 Task: Find a place to stay in Pirot, Serbia, from June 2nd to June 9th for 5 guests, with a price range of ₹6000 to ₹12000, 3 bedrooms, 3 bathrooms, and self check-in option.
Action: Mouse moved to (519, 82)
Screenshot: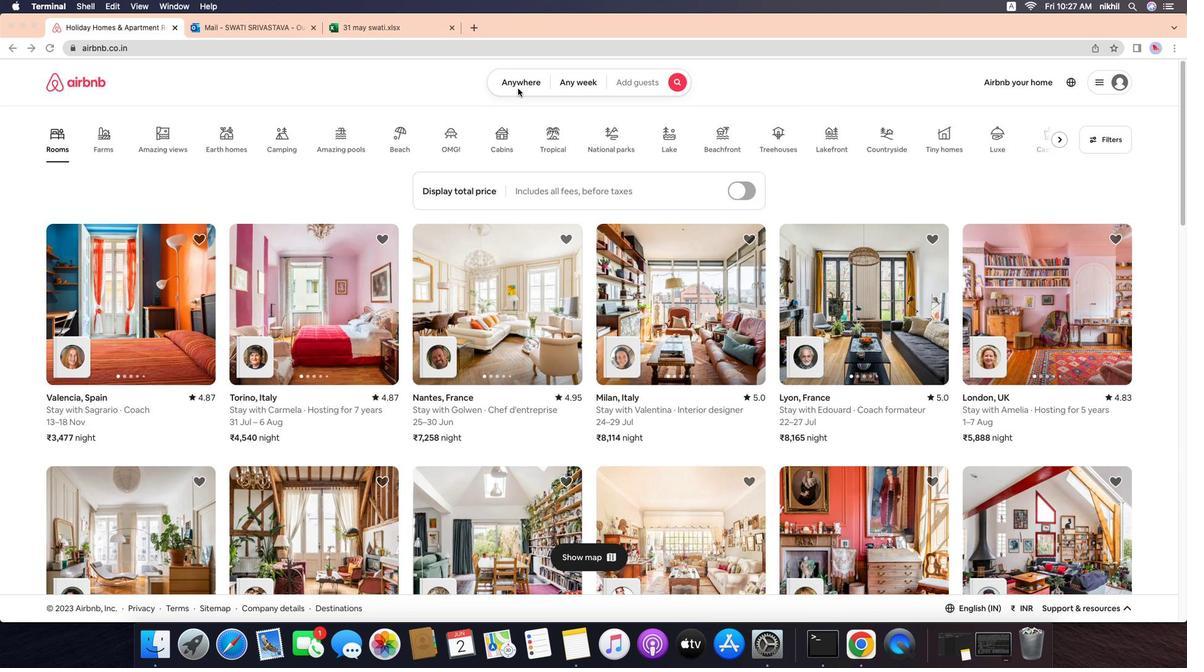 
Action: Mouse pressed left at (519, 82)
Screenshot: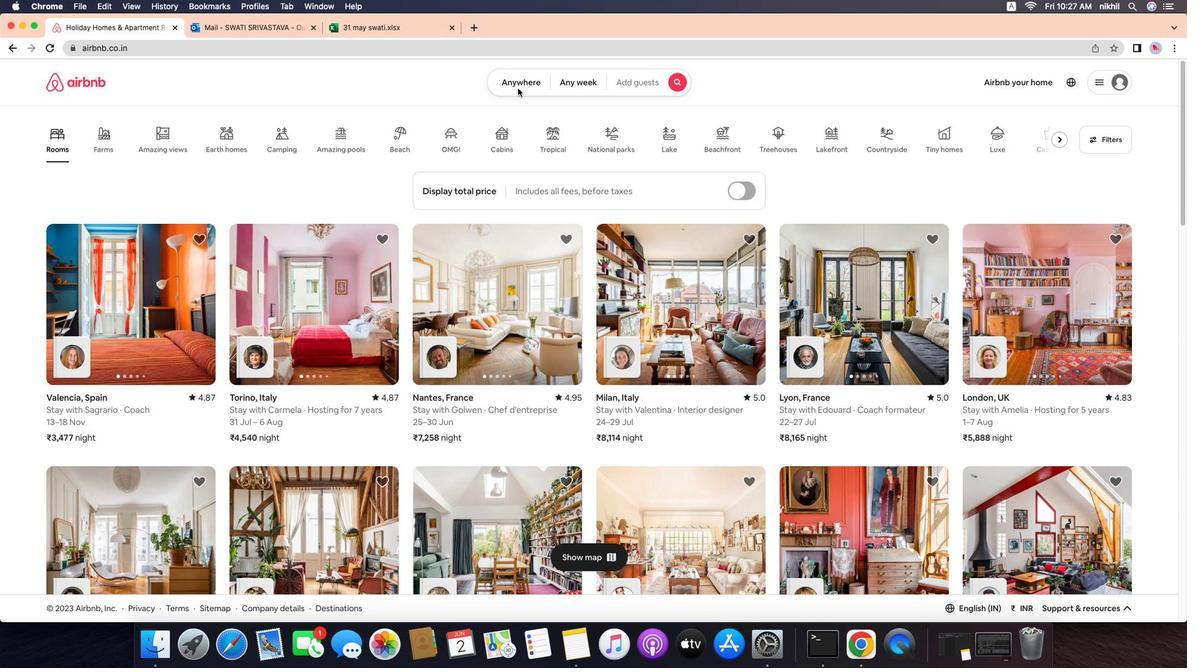 
Action: Mouse moved to (525, 81)
Screenshot: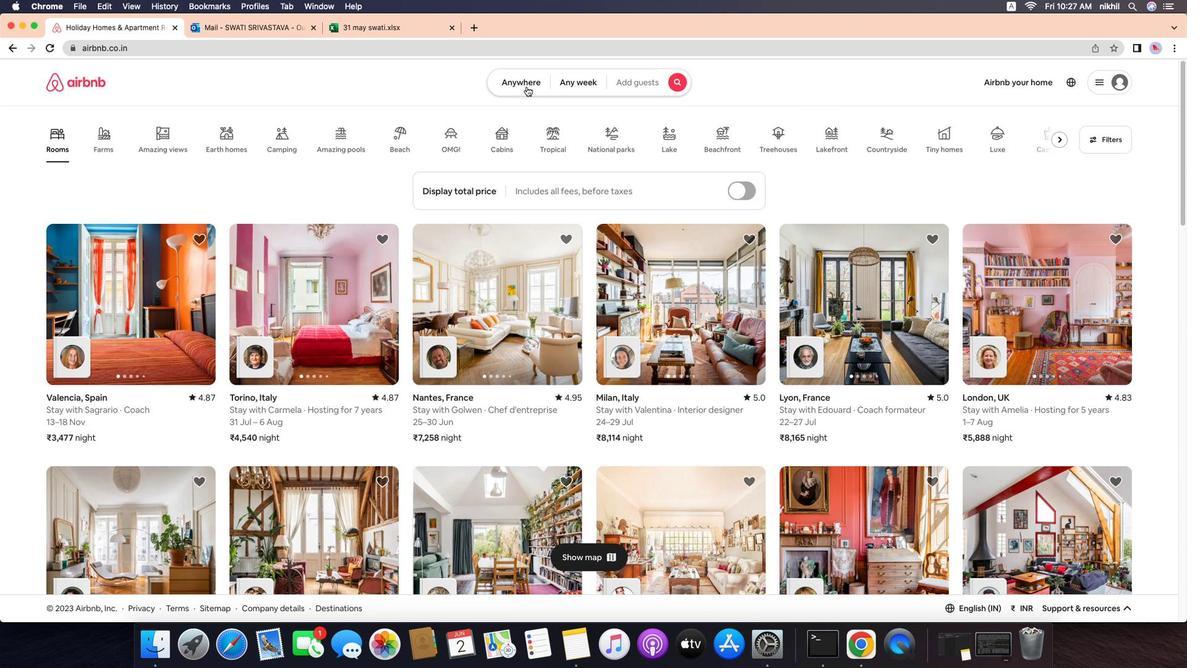 
Action: Mouse pressed left at (525, 81)
Screenshot: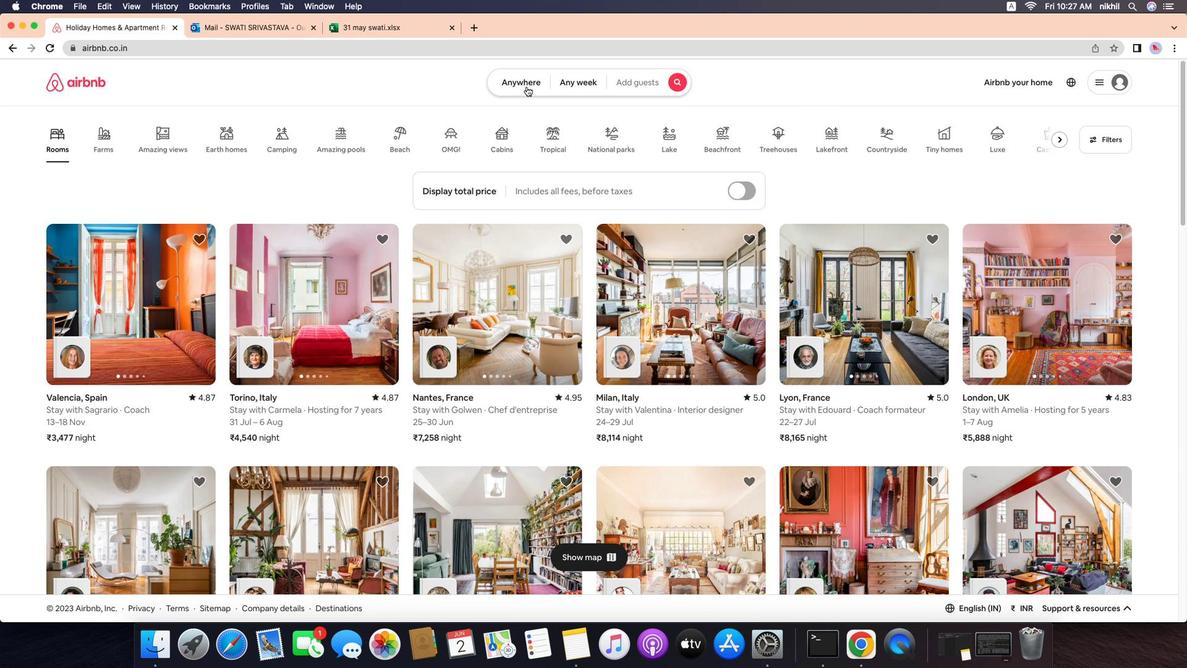 
Action: Mouse moved to (496, 129)
Screenshot: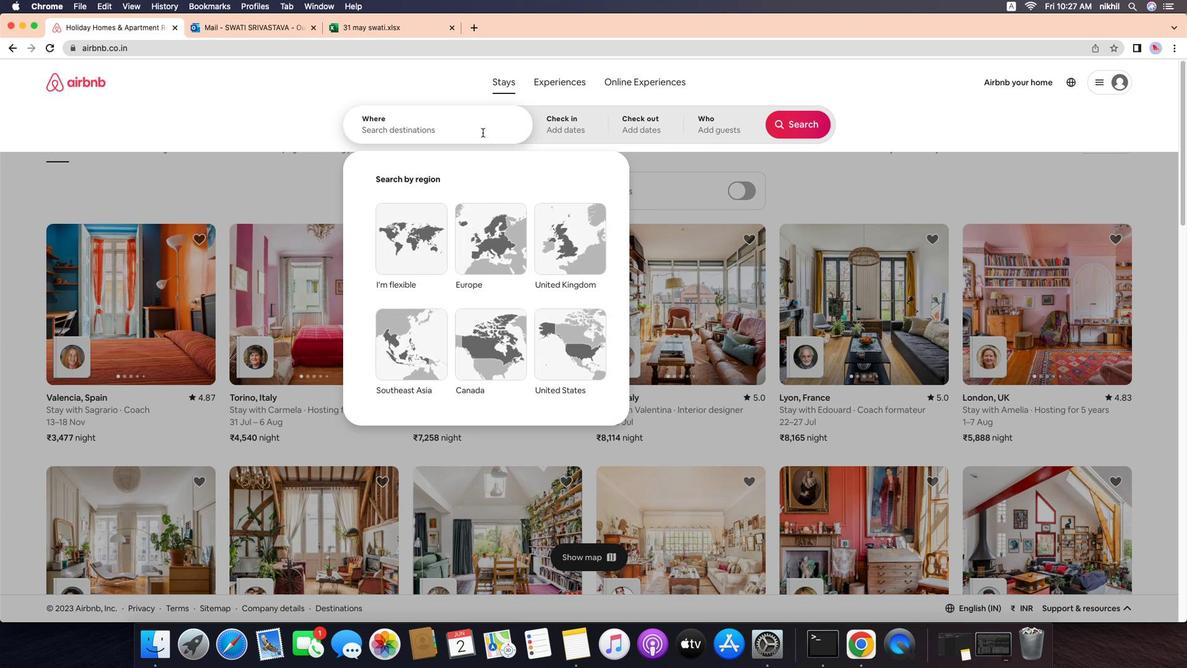 
Action: Mouse pressed left at (496, 129)
Screenshot: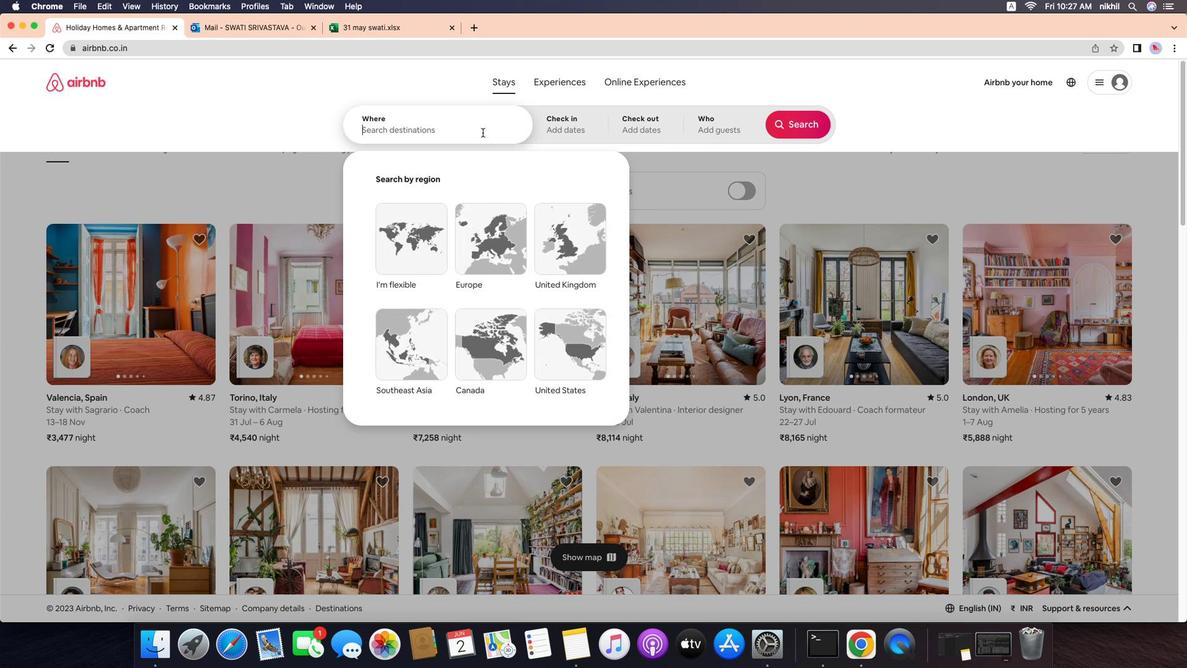 
Action: Mouse moved to (496, 129)
Screenshot: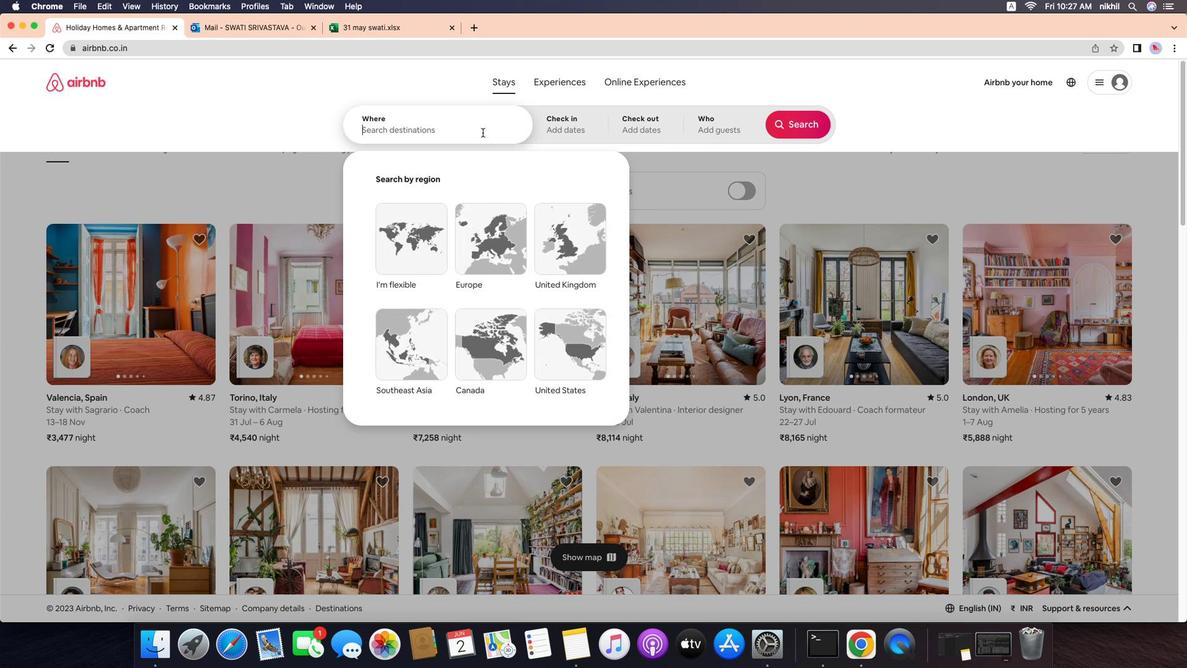 
Action: Key pressed Key.caps_lockKey.caps_lock'P'Key.caps_lock'i''r''o''t'','Key.spaceKey.caps_lock'S'Key.caps_lock'e''r''b''i''a'
Screenshot: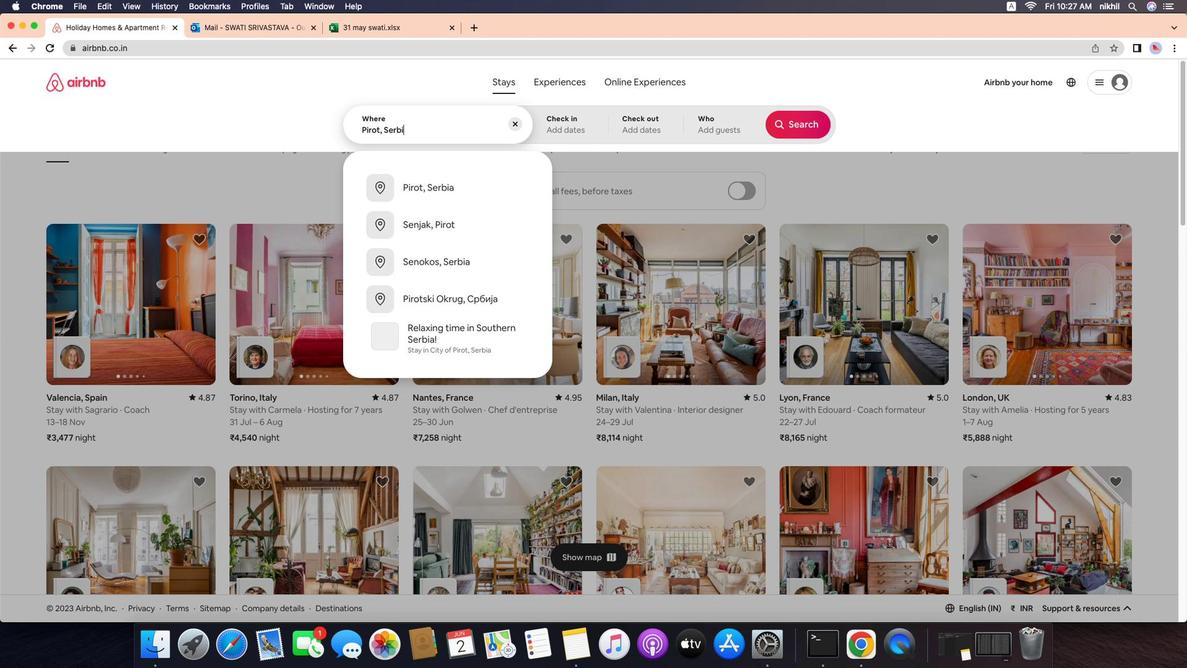 
Action: Mouse moved to (510, 197)
Screenshot: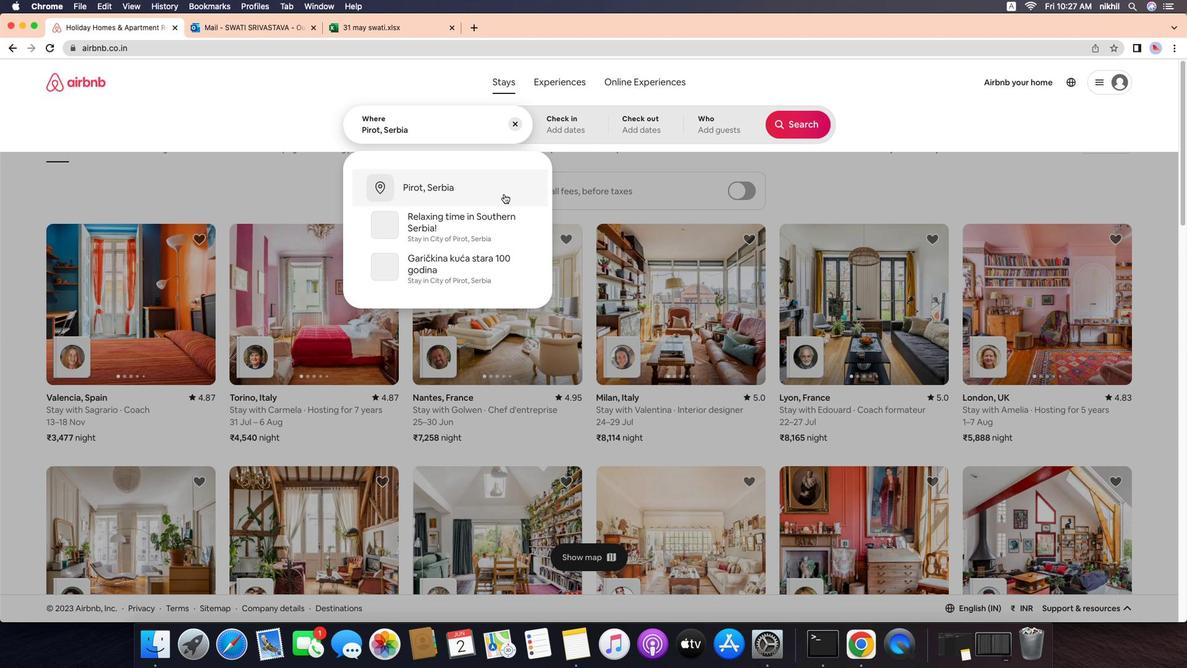 
Action: Mouse pressed left at (510, 197)
Screenshot: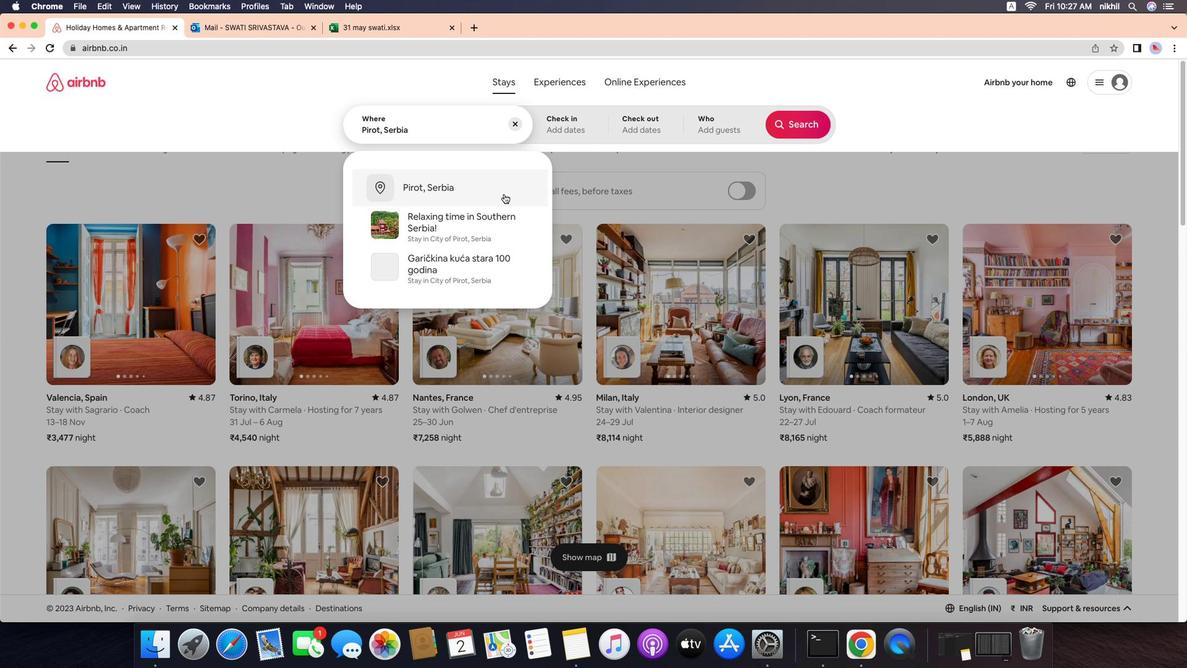 
Action: Mouse moved to (528, 278)
Screenshot: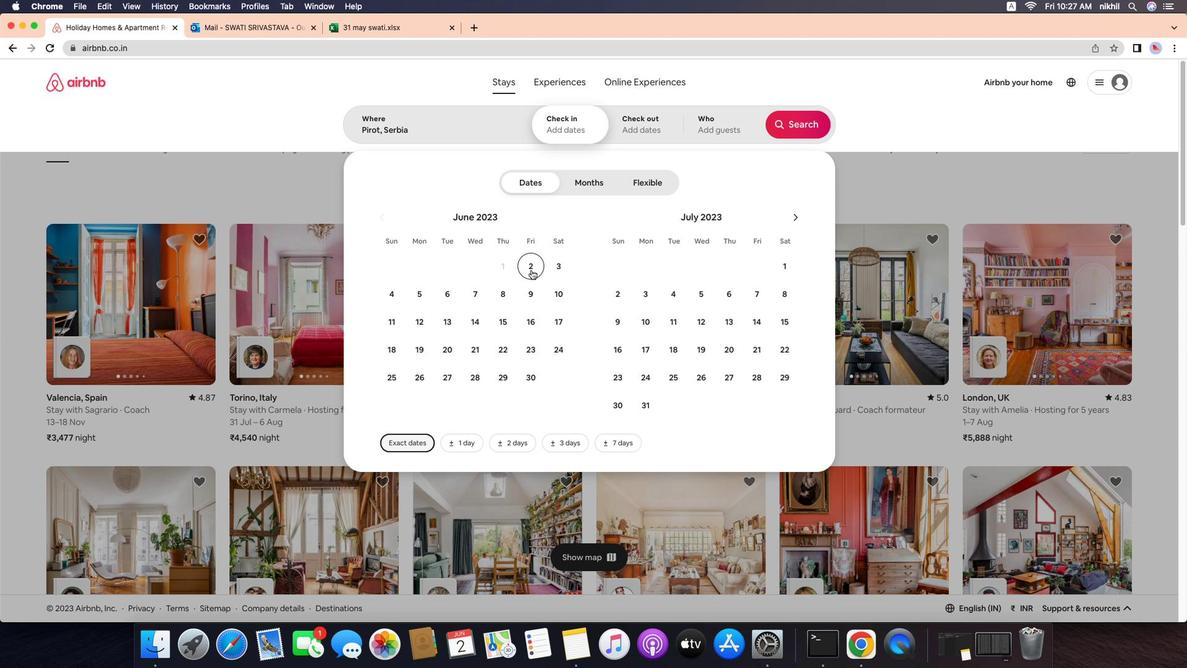 
Action: Mouse pressed left at (528, 278)
Screenshot: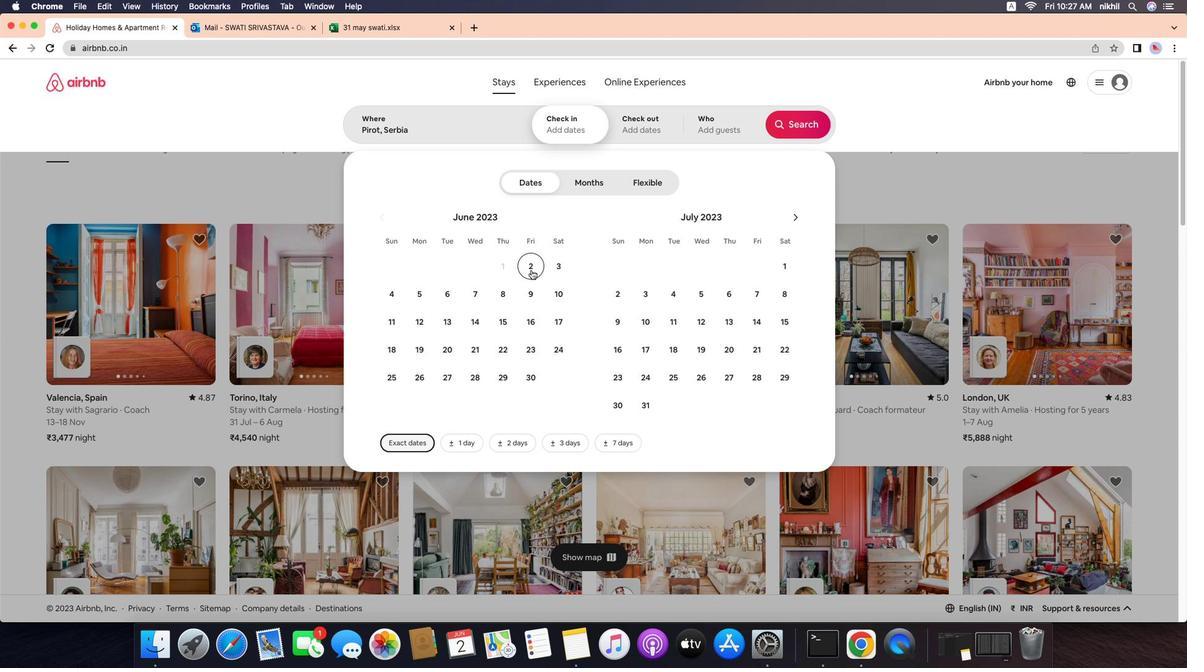 
Action: Mouse moved to (526, 308)
Screenshot: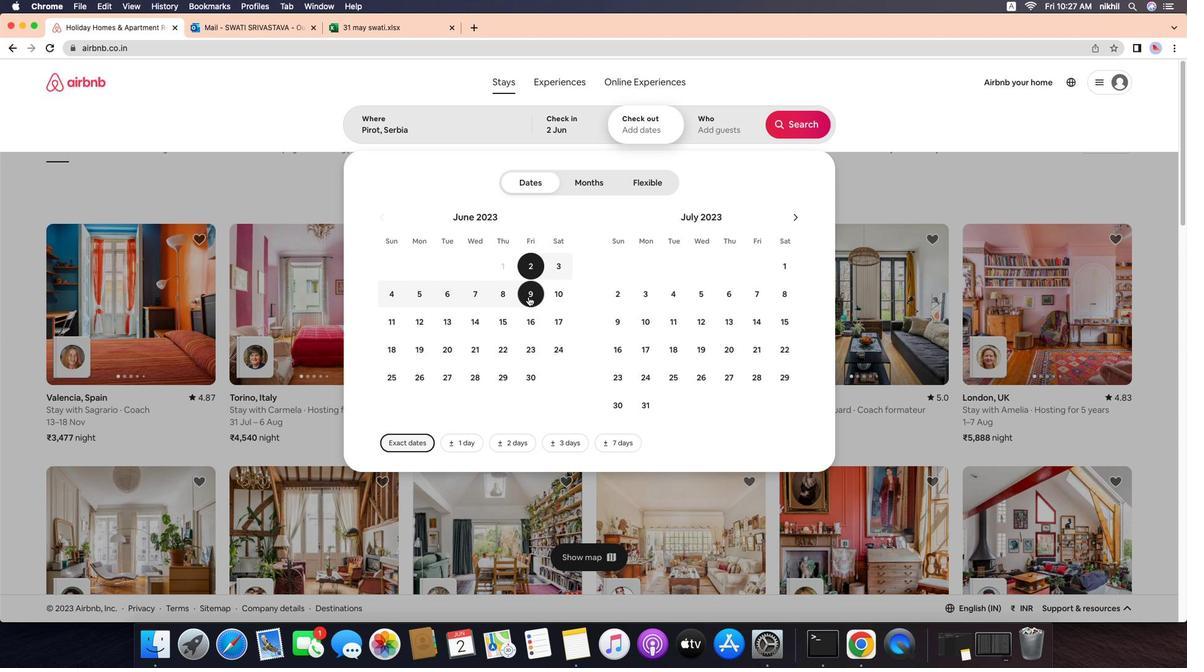 
Action: Mouse pressed left at (526, 308)
Screenshot: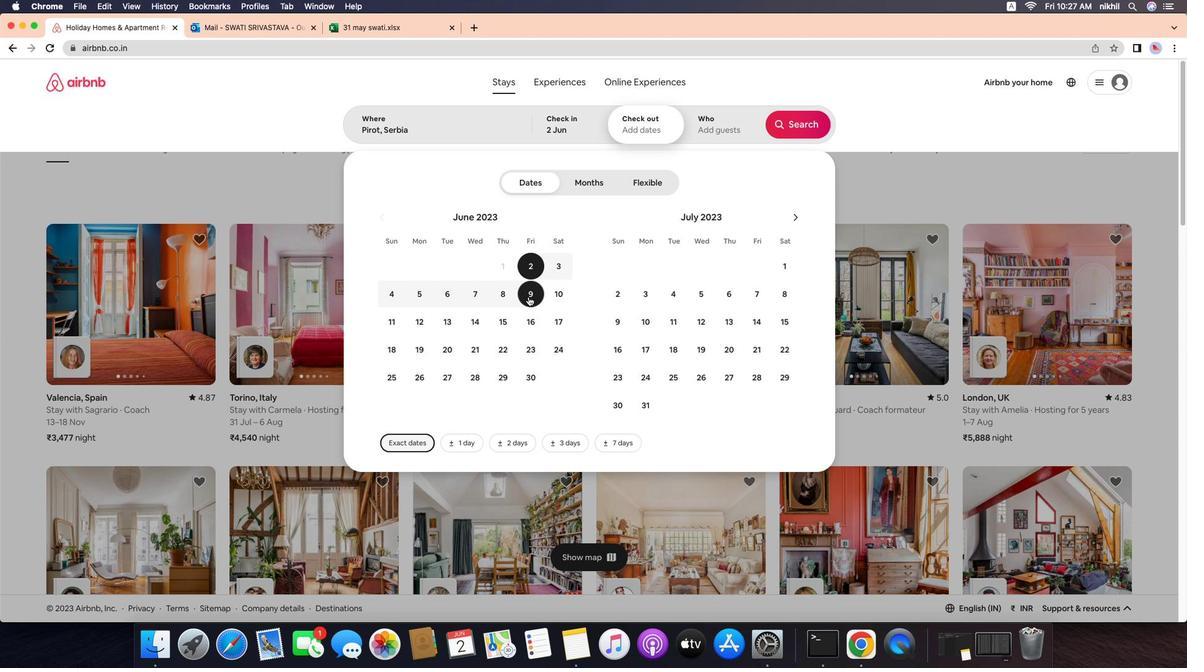
Action: Mouse moved to (642, 127)
Screenshot: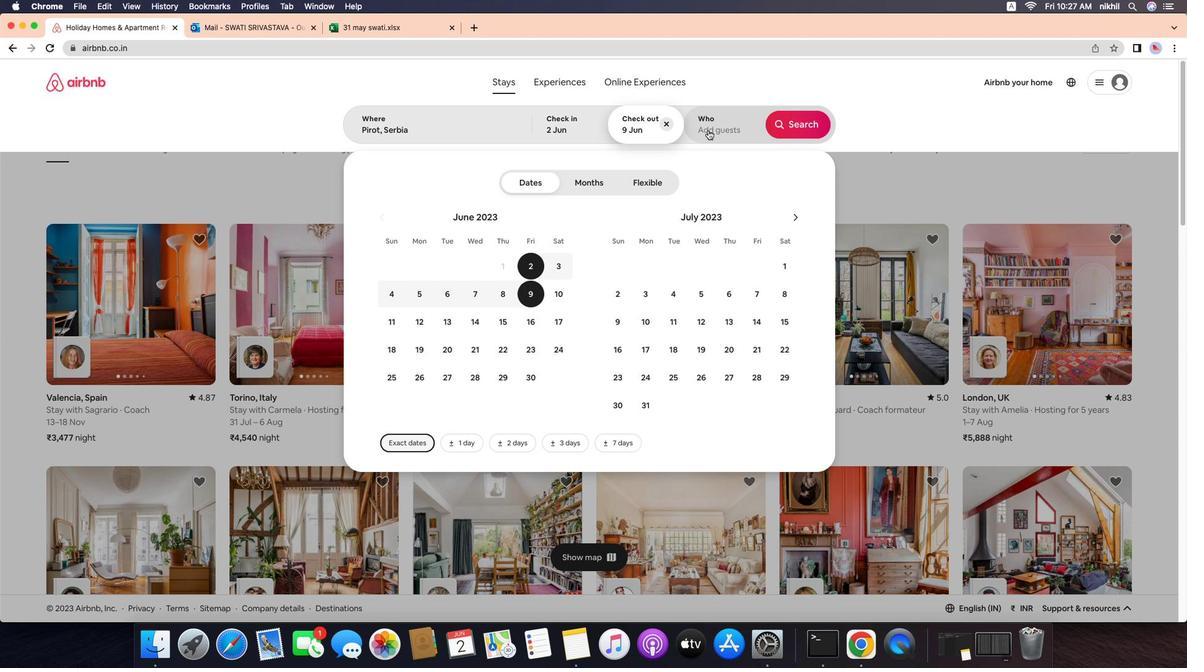 
Action: Mouse pressed left at (642, 127)
Screenshot: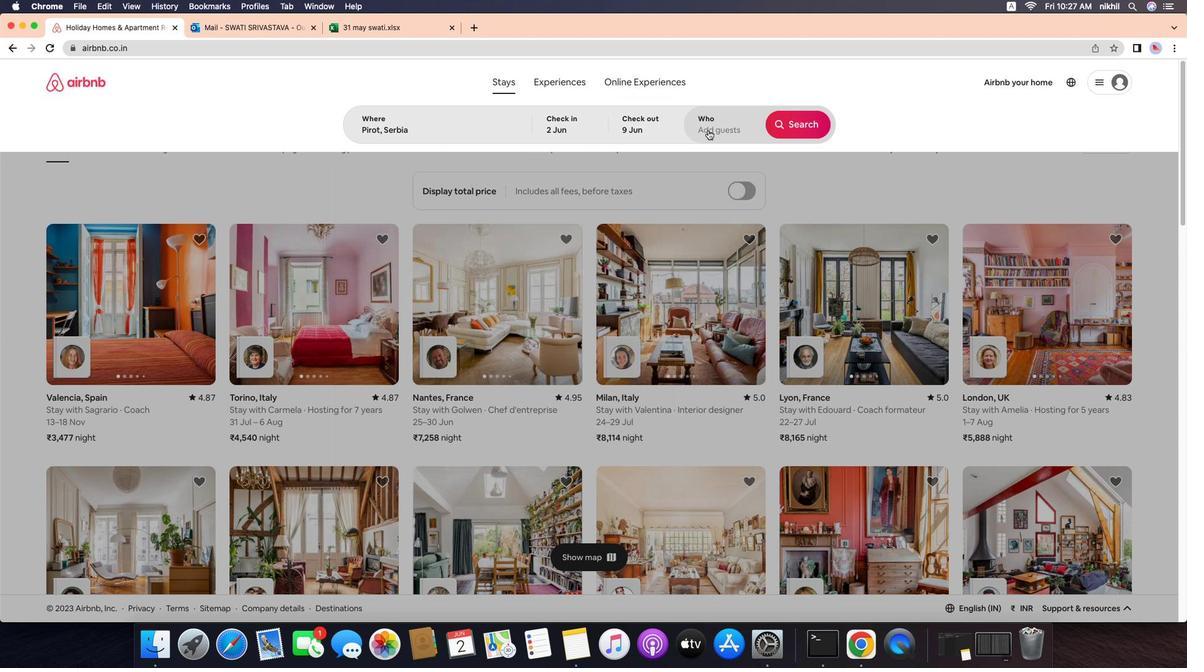 
Action: Mouse moved to (699, 189)
Screenshot: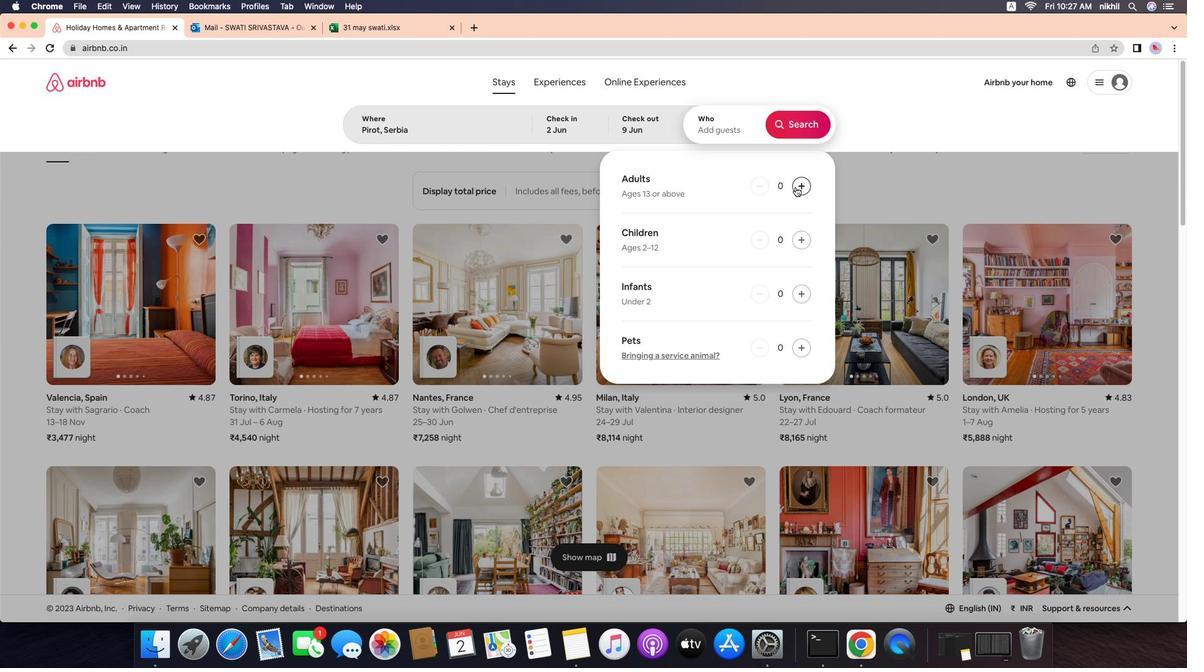 
Action: Mouse pressed left at (699, 189)
Screenshot: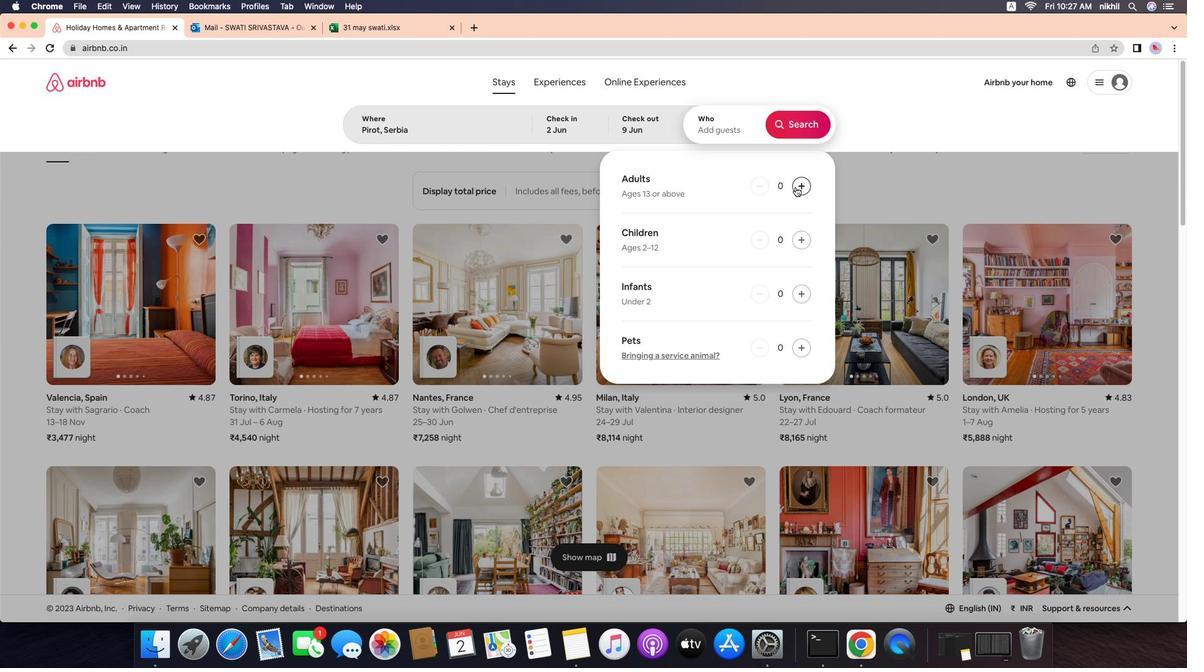 
Action: Mouse pressed left at (699, 189)
Screenshot: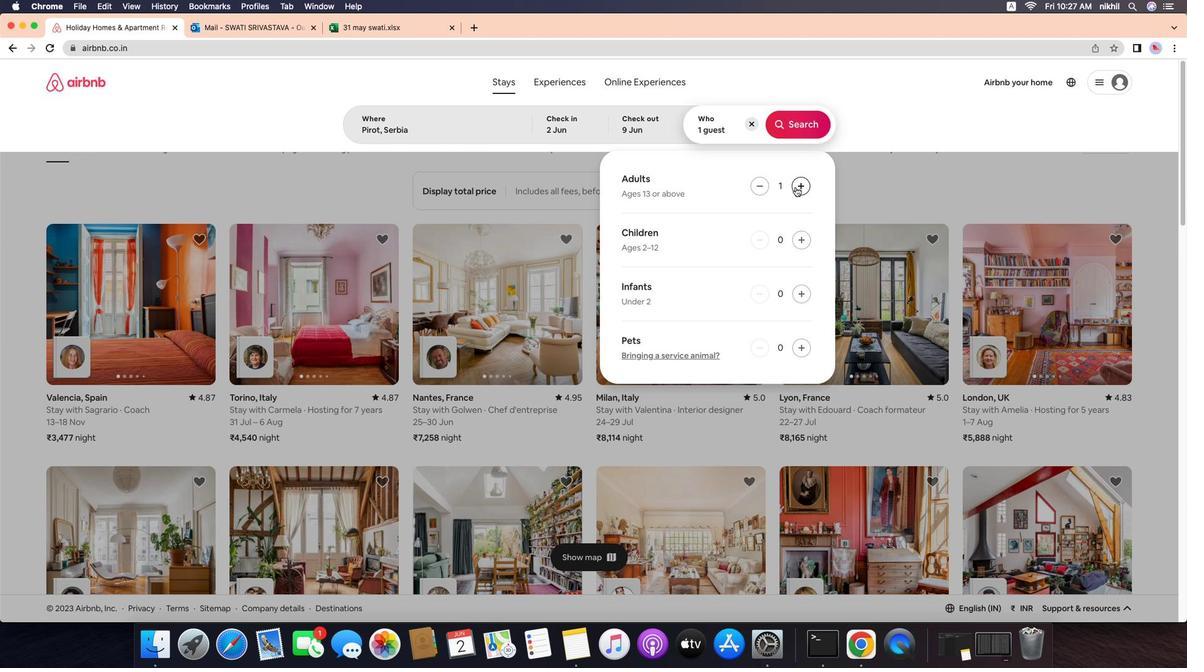 
Action: Mouse pressed left at (699, 189)
Screenshot: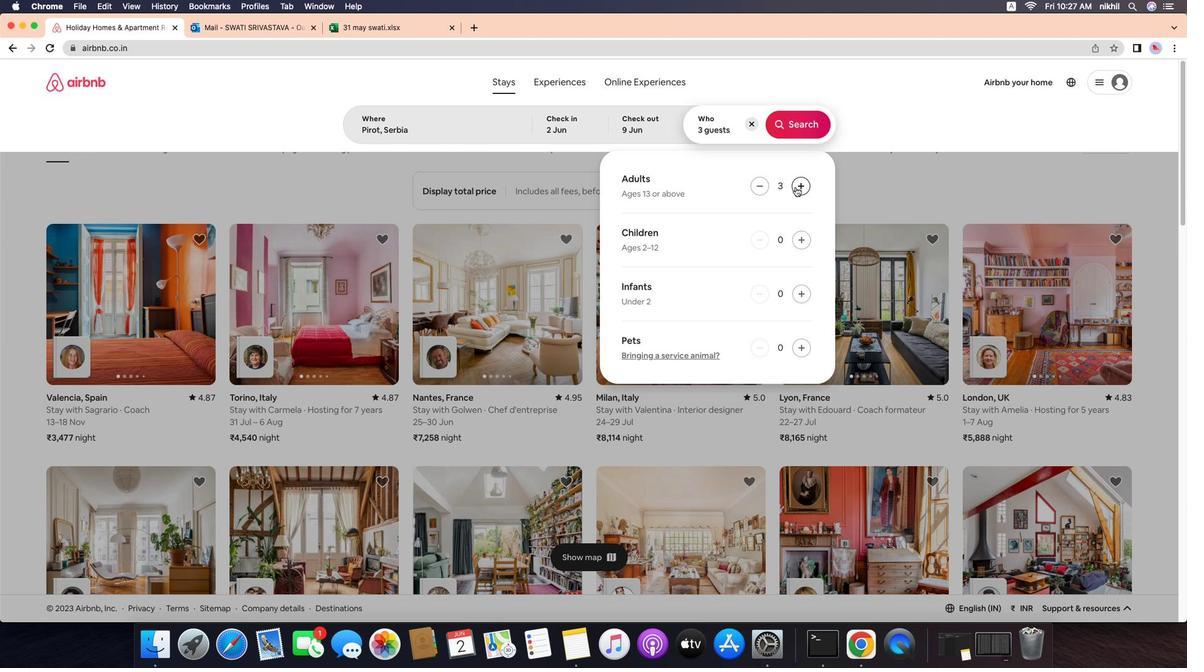 
Action: Mouse pressed left at (699, 189)
Screenshot: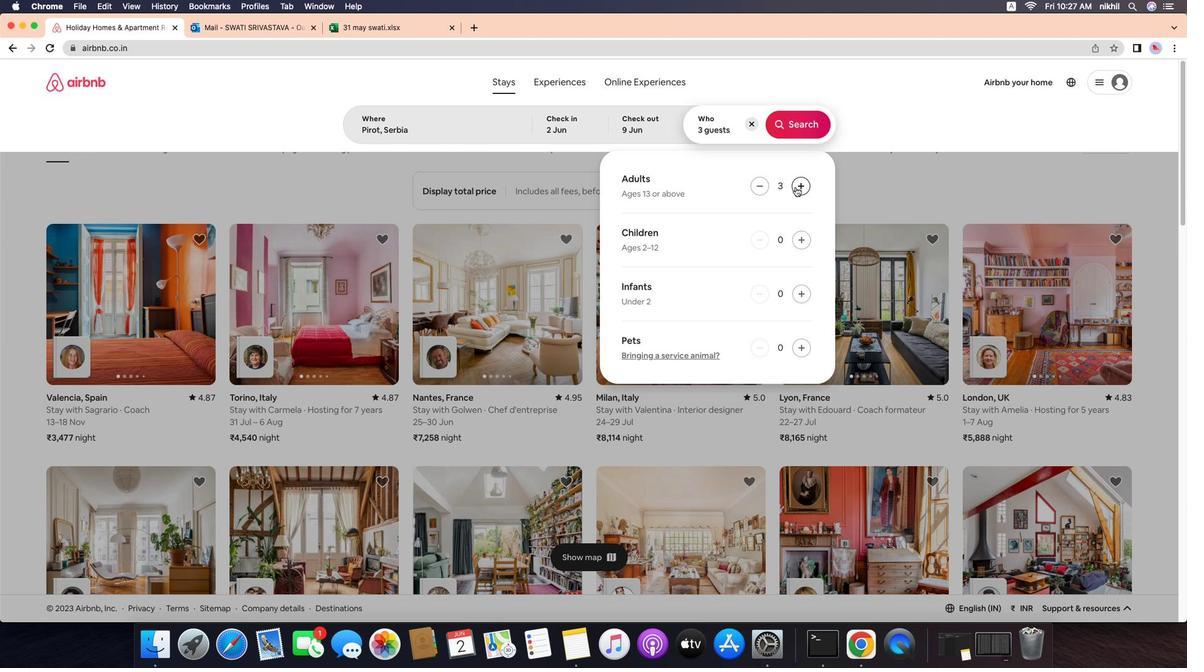 
Action: Mouse pressed left at (699, 189)
Screenshot: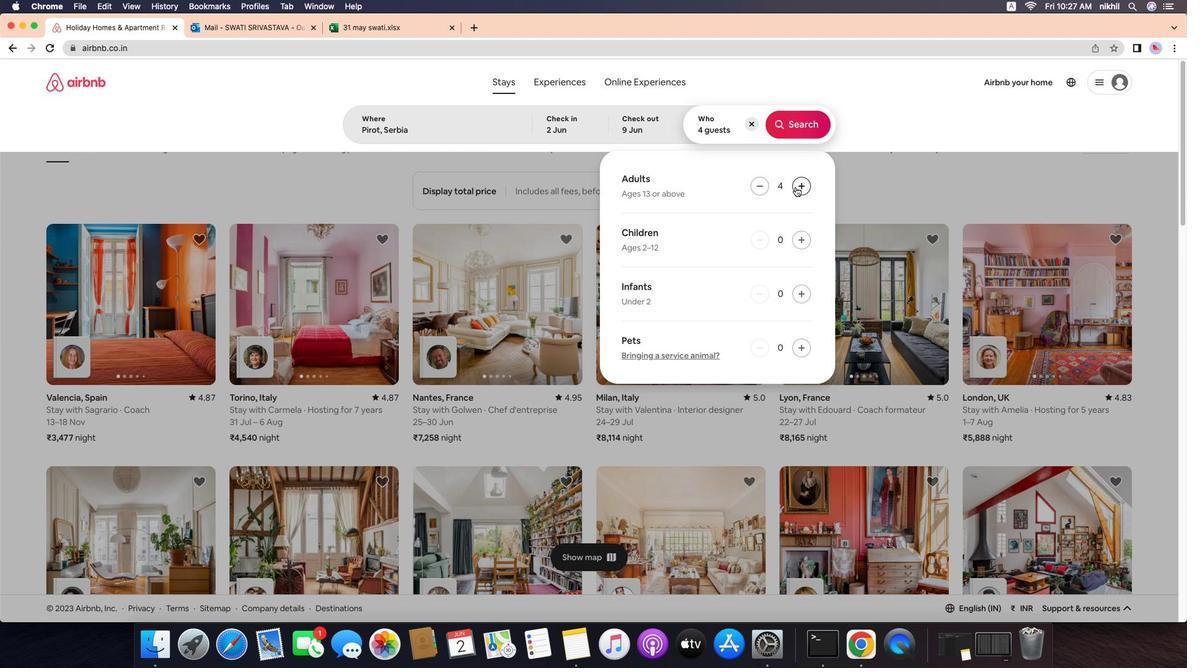
Action: Mouse moved to (700, 123)
Screenshot: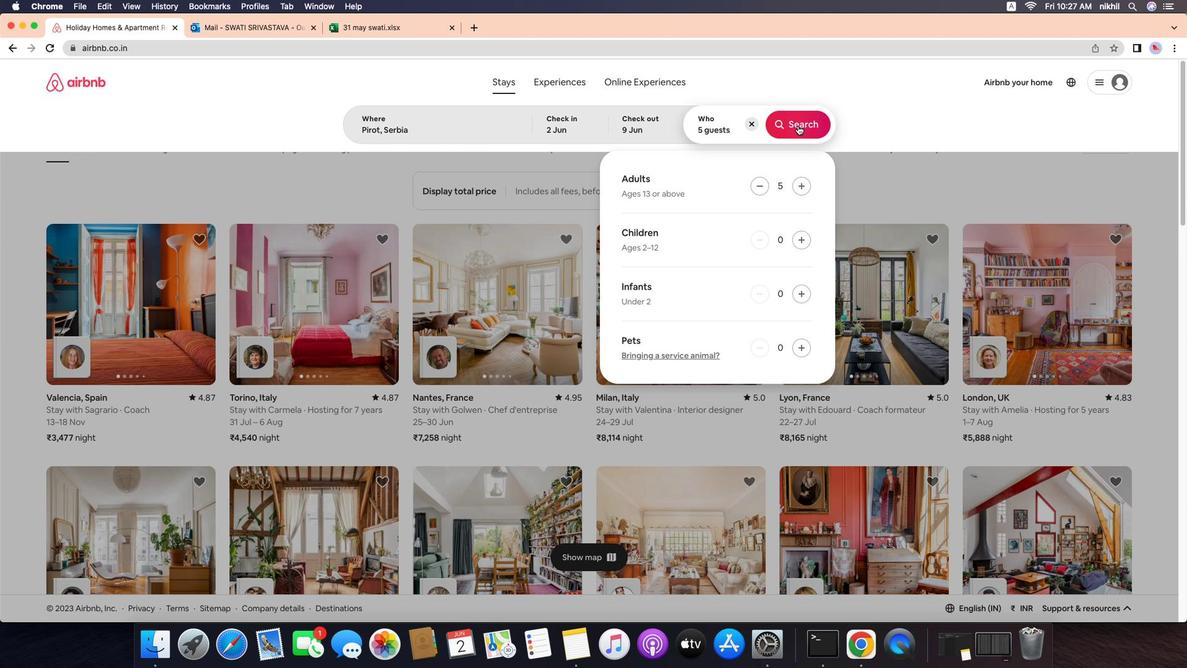 
Action: Mouse pressed left at (700, 123)
Screenshot: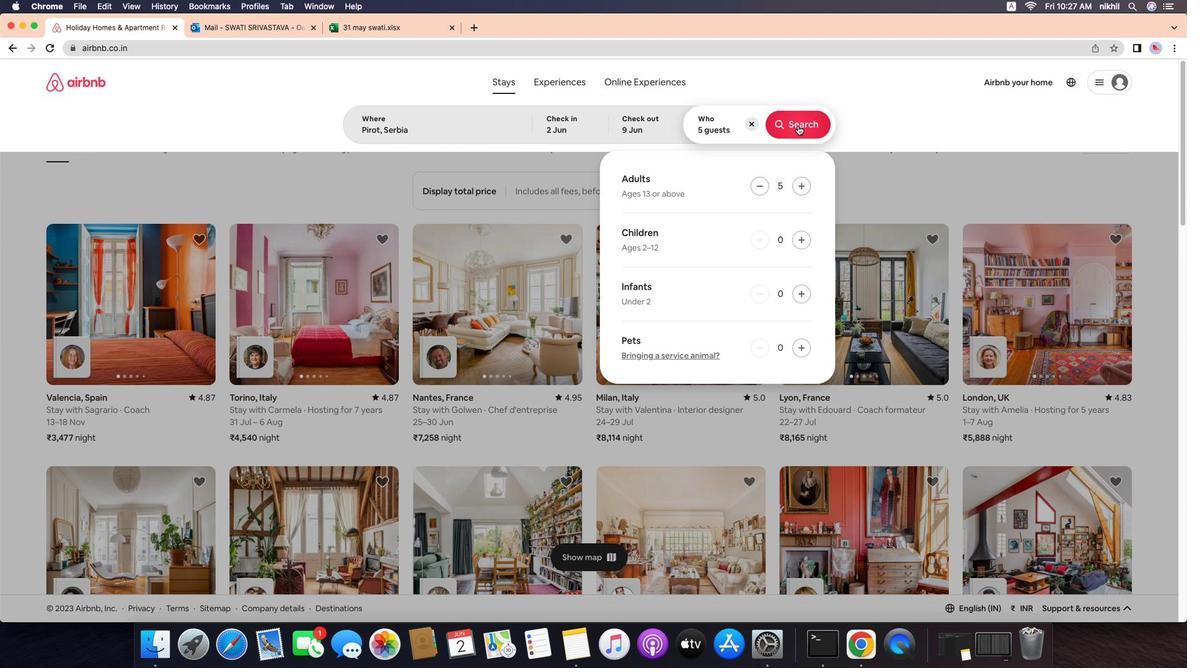 
Action: Mouse moved to (931, 128)
Screenshot: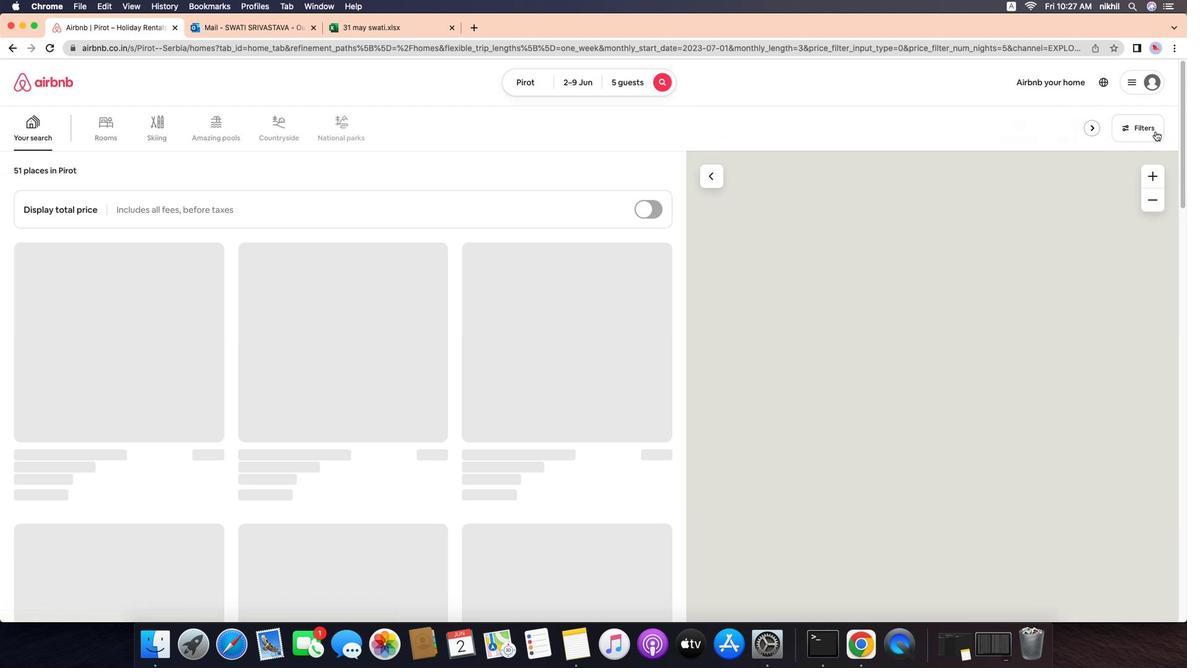 
Action: Mouse pressed left at (931, 128)
Screenshot: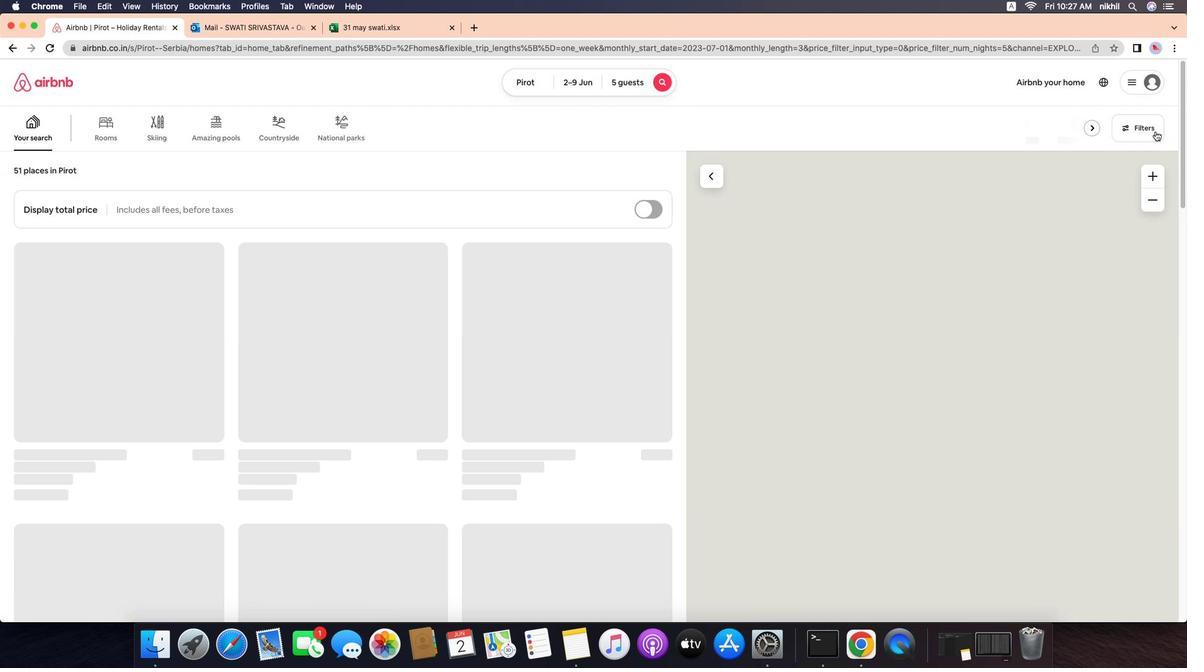
Action: Mouse moved to (512, 435)
Screenshot: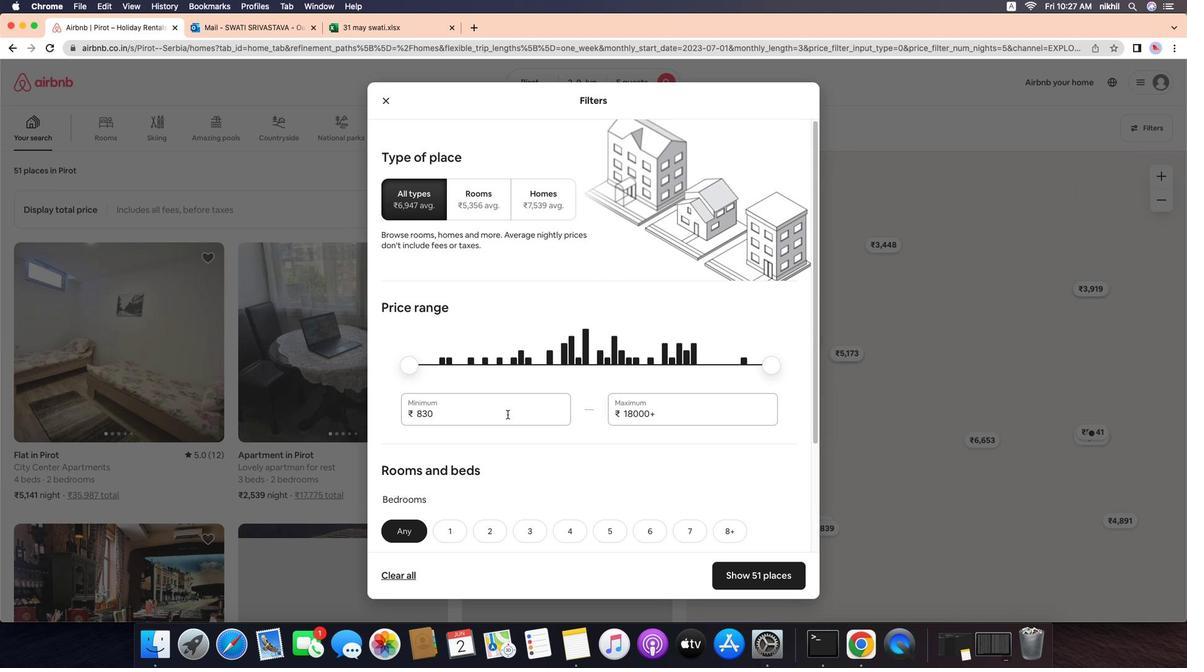 
Action: Mouse pressed left at (512, 435)
Screenshot: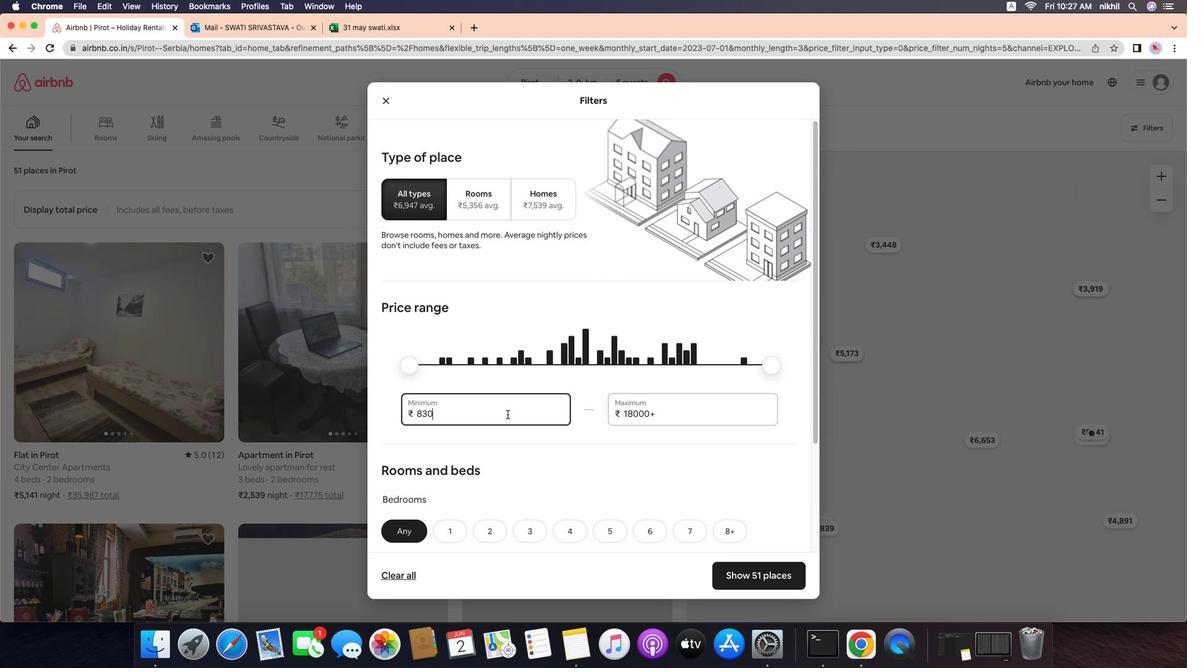 
Action: Mouse moved to (510, 438)
Screenshot: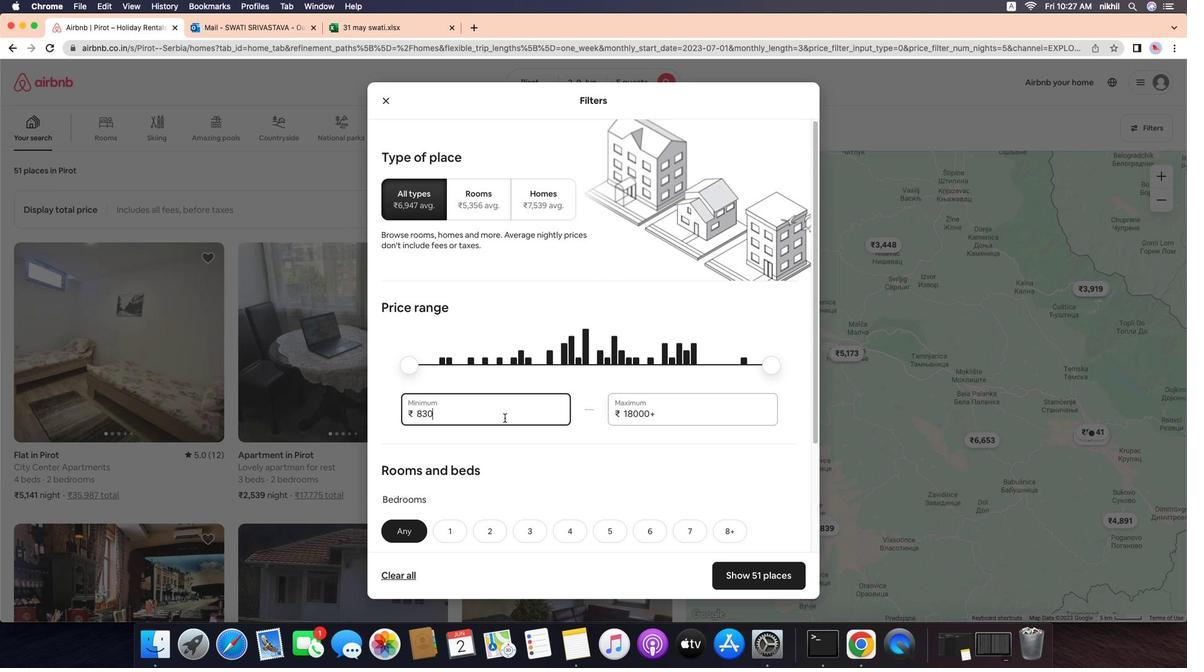 
Action: Key pressed Key.backspaceKey.backspaceKey.backspaceKey.backspace'6''0''0''0'
Screenshot: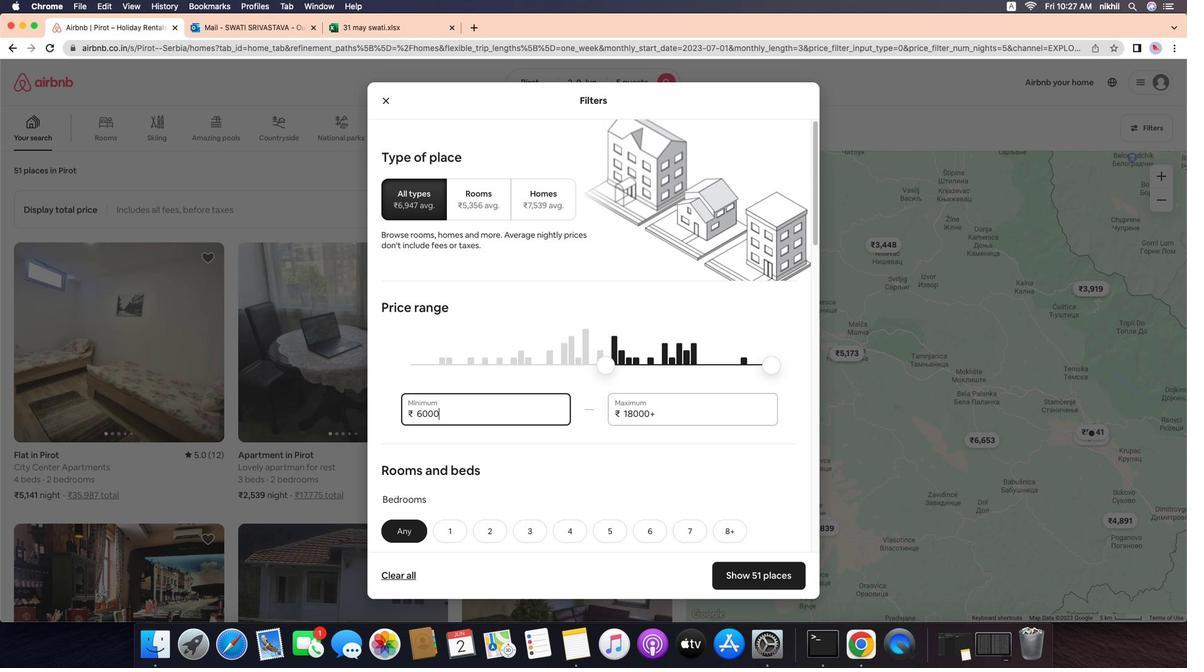 
Action: Mouse moved to (613, 435)
Screenshot: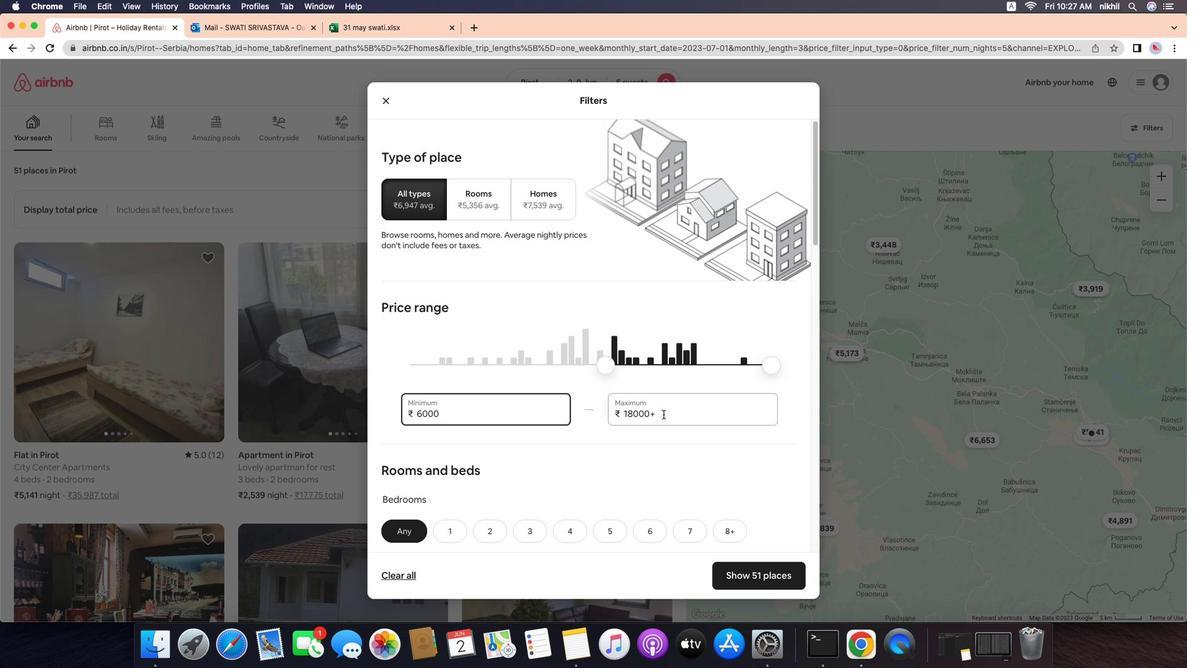 
Action: Mouse pressed left at (613, 435)
Screenshot: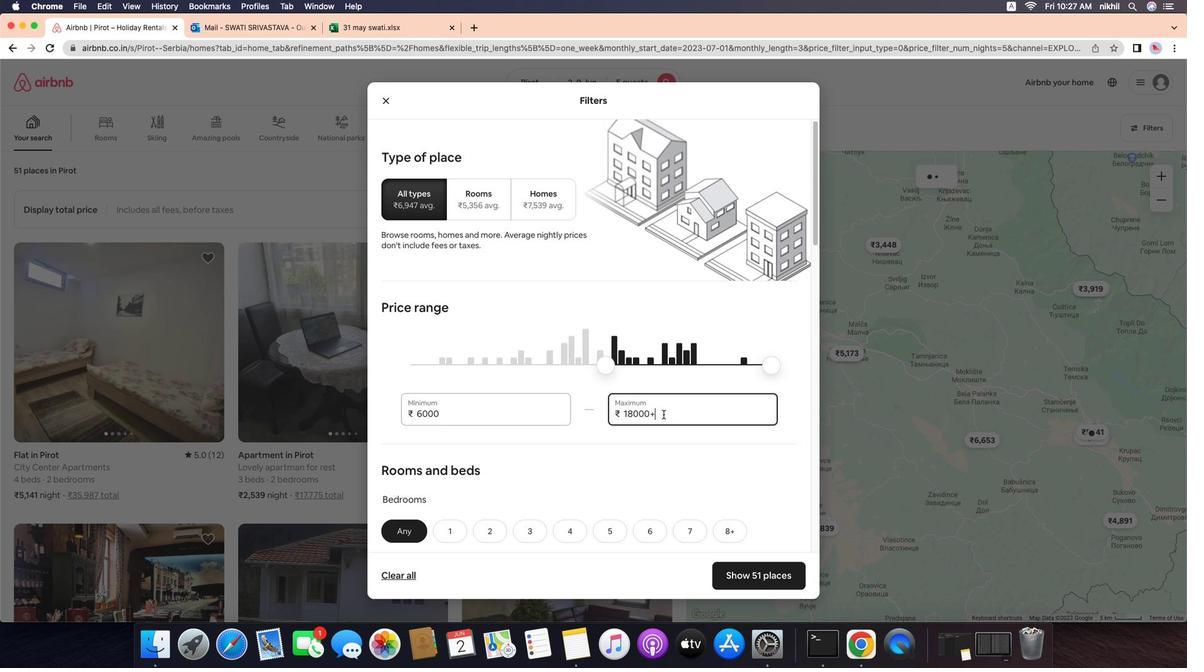 
Action: Mouse moved to (613, 435)
Screenshot: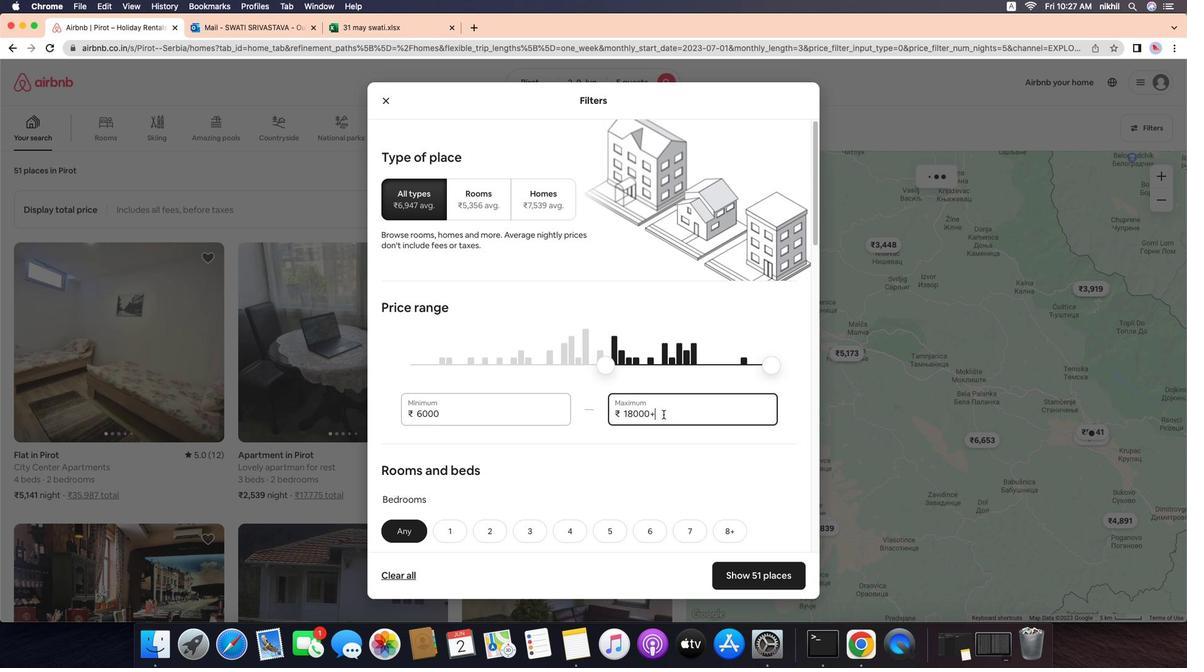 
Action: Key pressed Key.backspaceKey.backspaceKey.backspaceKey.backspaceKey.backspaceKey.backspaceKey.backspace'1''2''0''0''0'
Screenshot: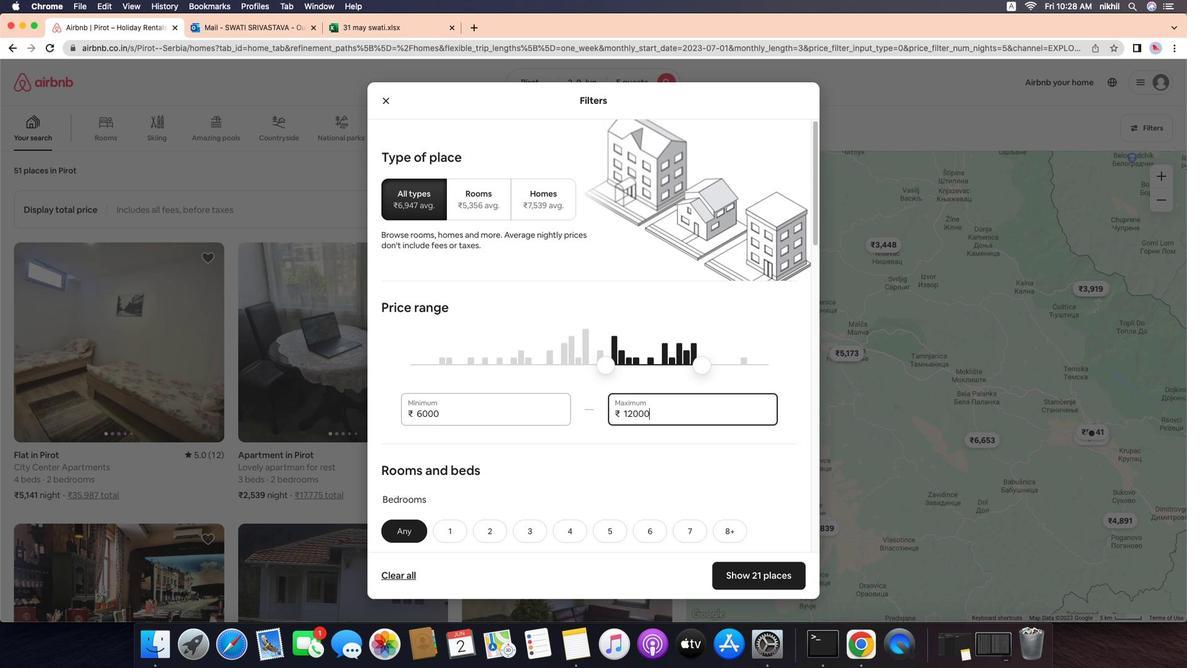 
Action: Mouse moved to (536, 487)
Screenshot: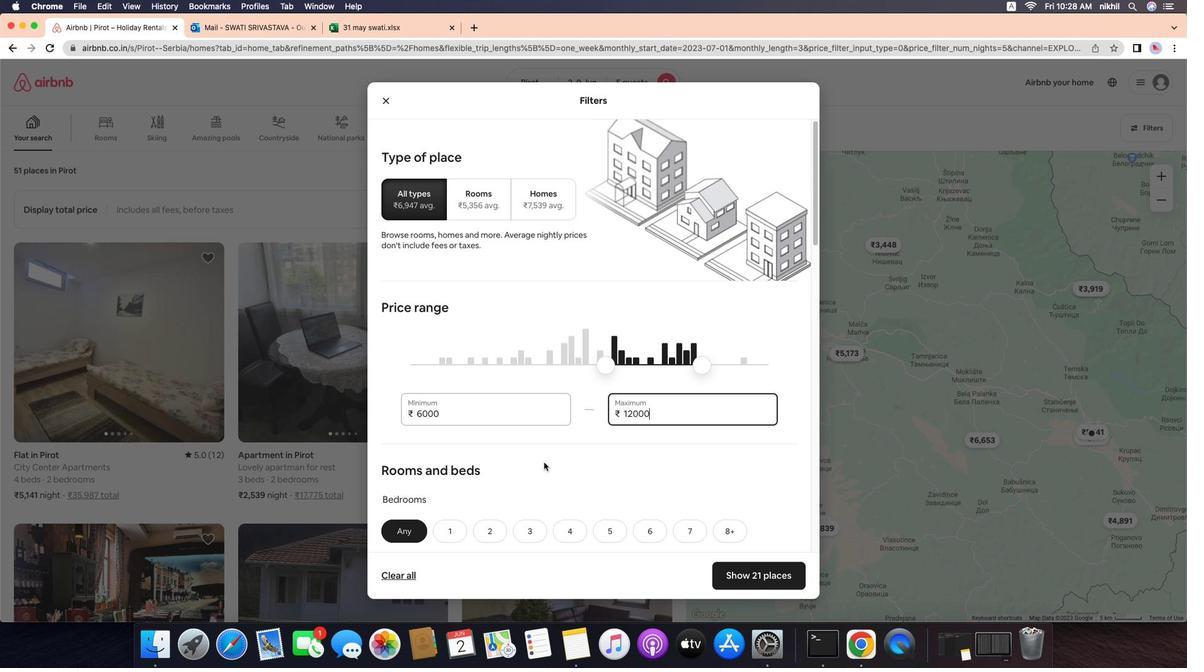 
Action: Mouse scrolled (536, 487) with delta (184, -12)
Screenshot: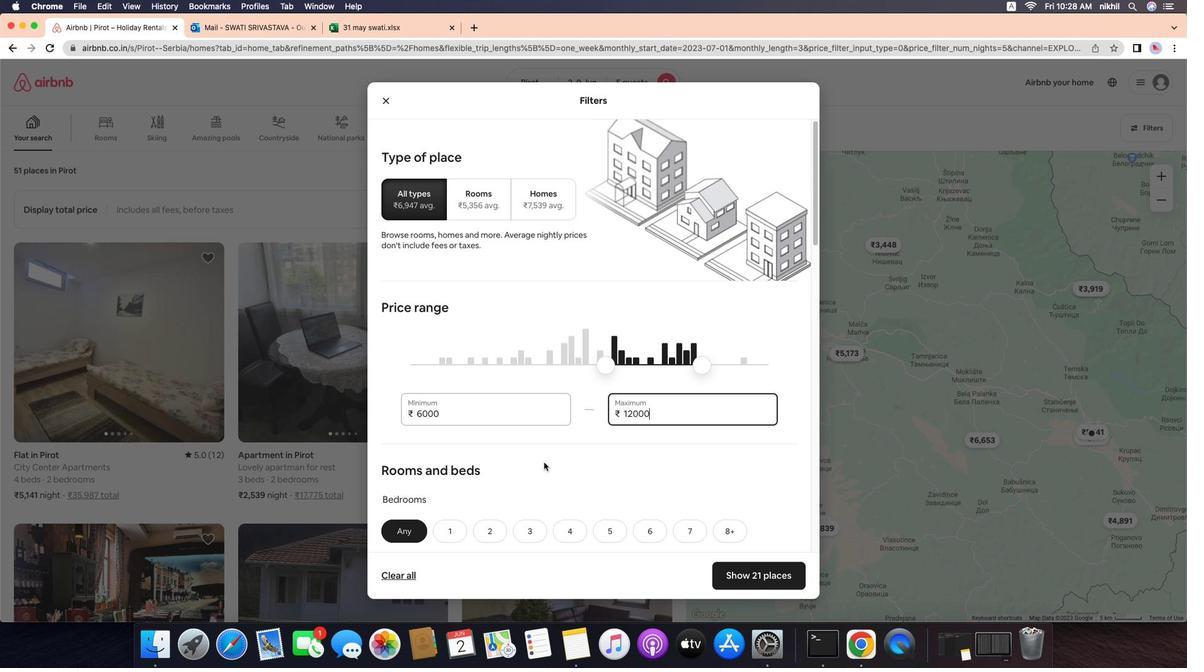 
Action: Mouse scrolled (536, 487) with delta (184, -12)
Screenshot: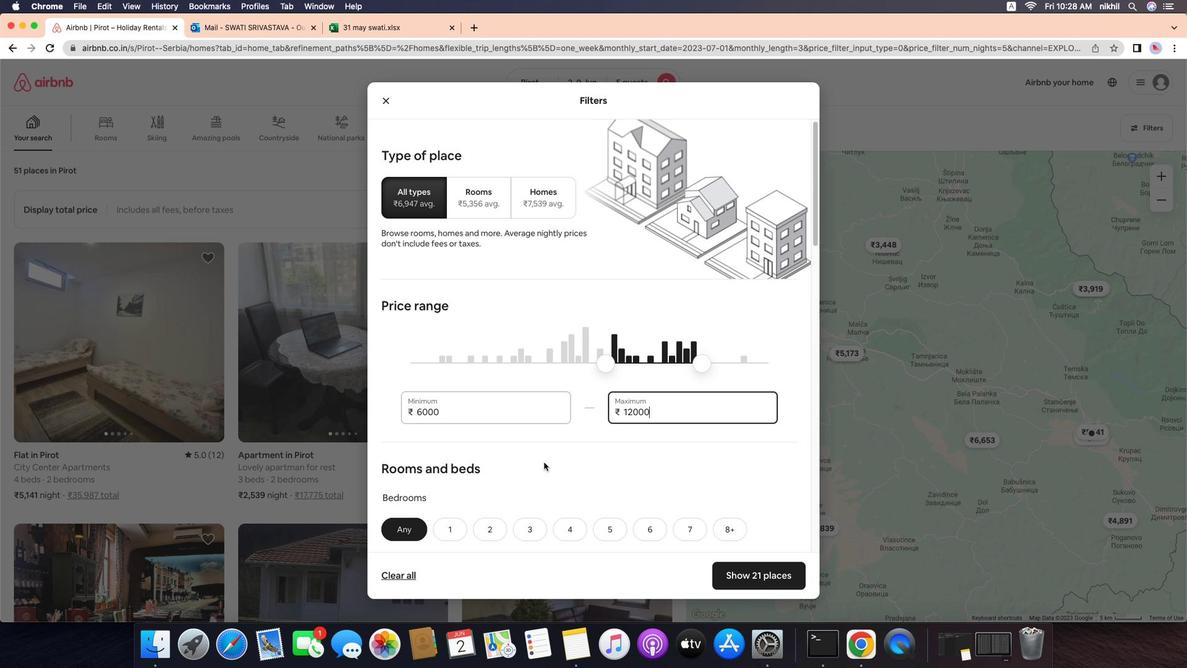 
Action: Mouse scrolled (536, 487) with delta (184, -14)
Screenshot: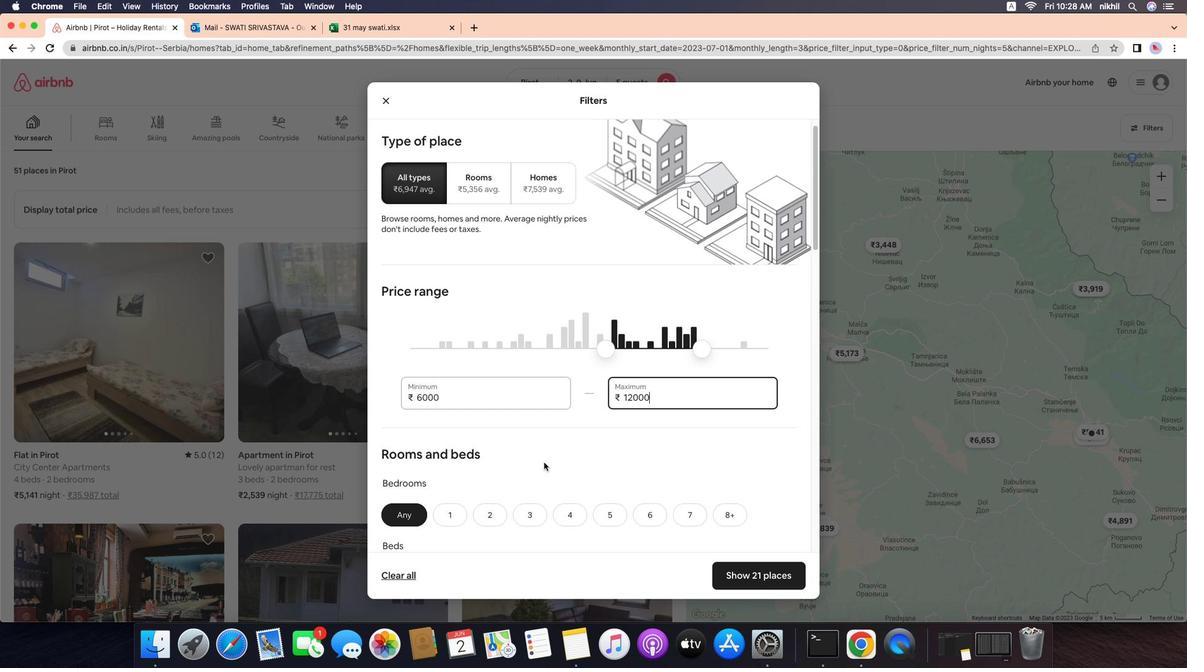 
Action: Mouse scrolled (536, 487) with delta (184, -12)
Screenshot: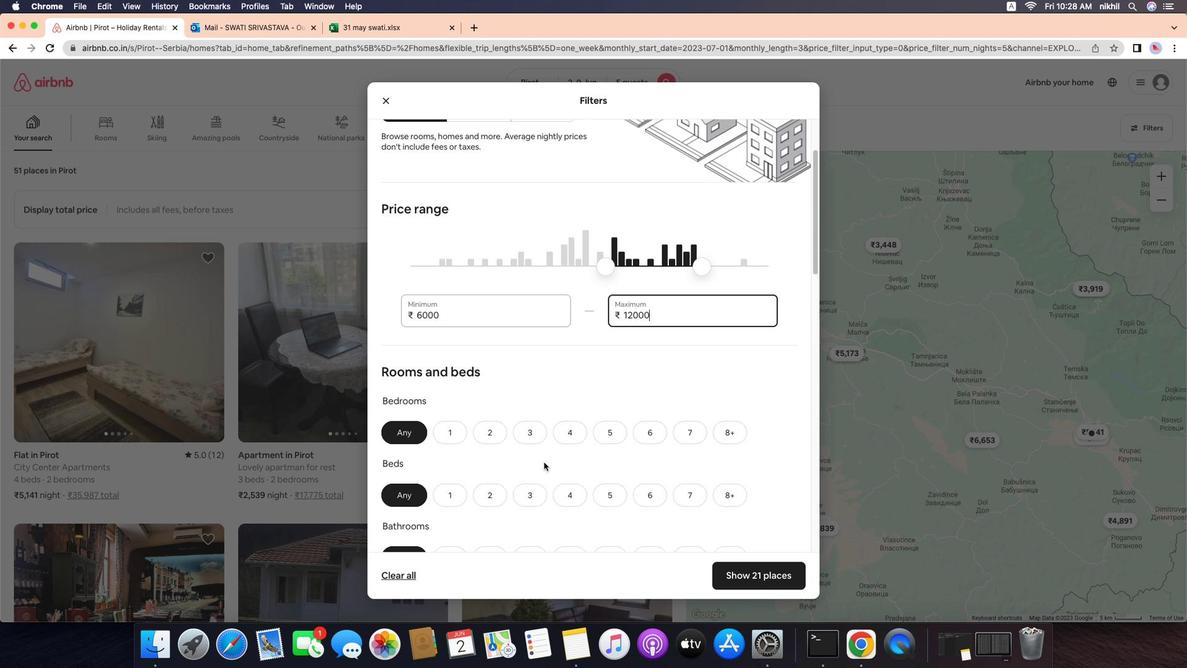
Action: Mouse scrolled (536, 487) with delta (184, -12)
Screenshot: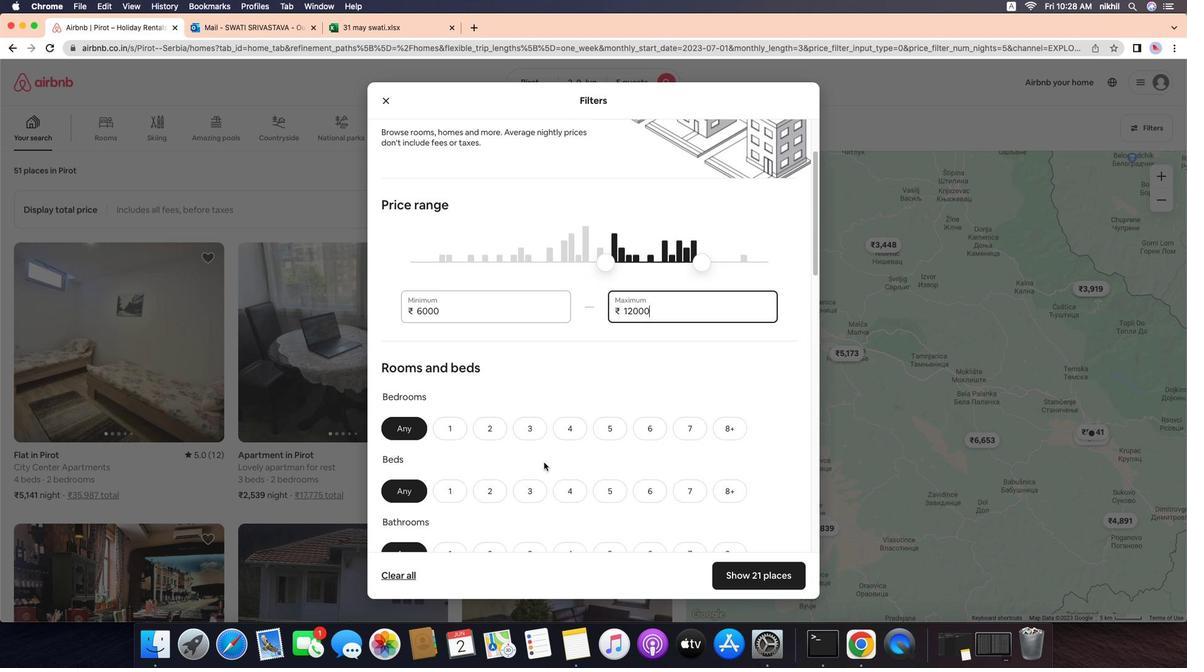 
Action: Mouse scrolled (536, 487) with delta (184, -12)
Screenshot: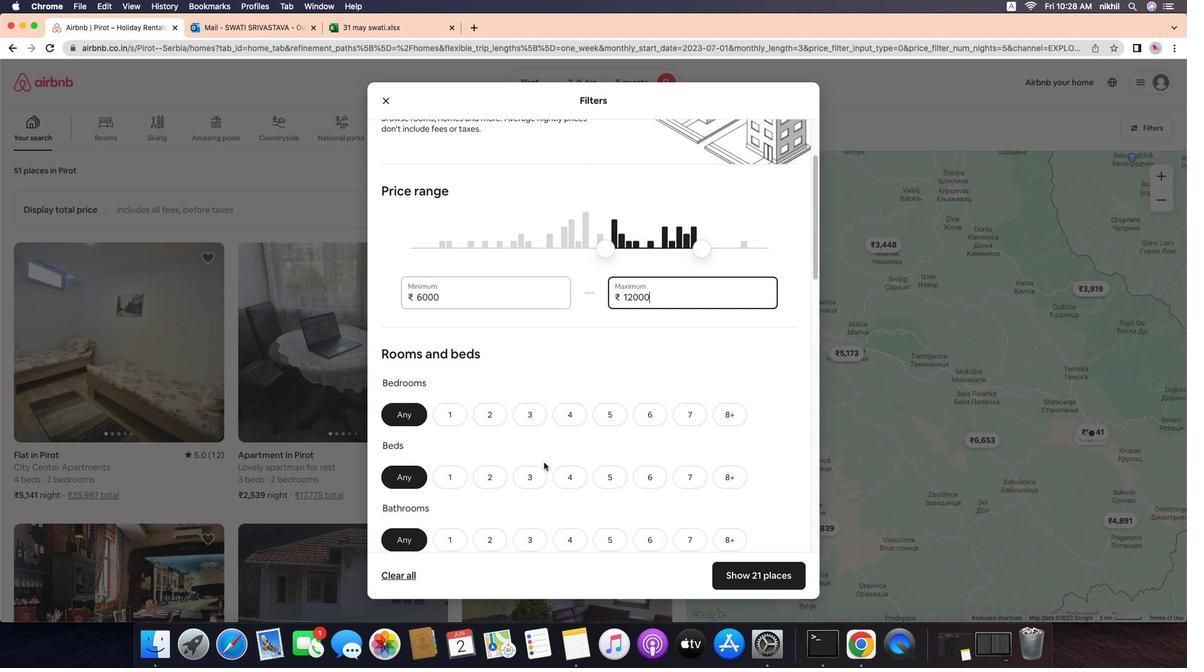 
Action: Mouse scrolled (536, 487) with delta (184, -12)
Screenshot: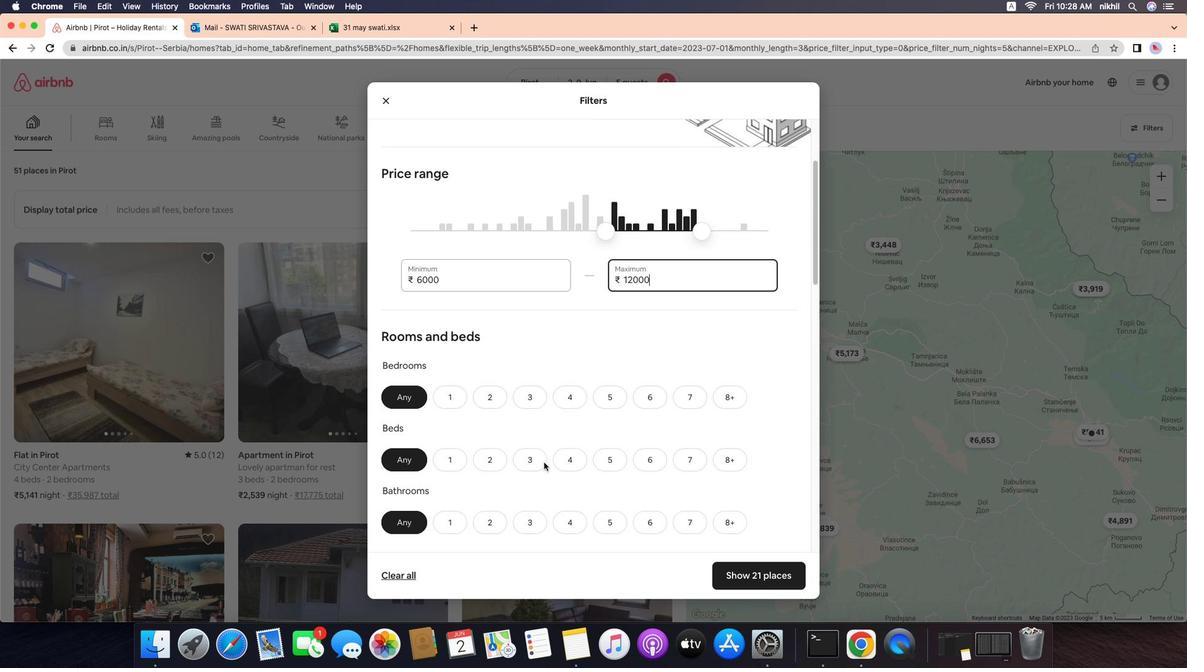 
Action: Mouse moved to (528, 348)
Screenshot: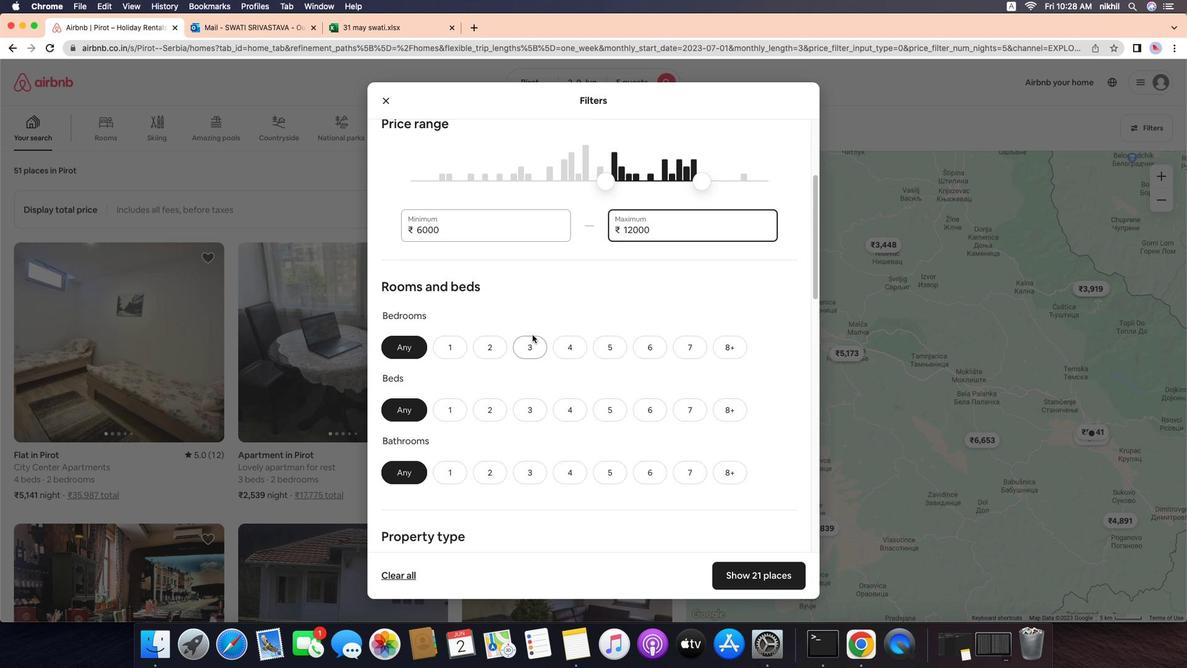 
Action: Mouse pressed left at (528, 348)
Screenshot: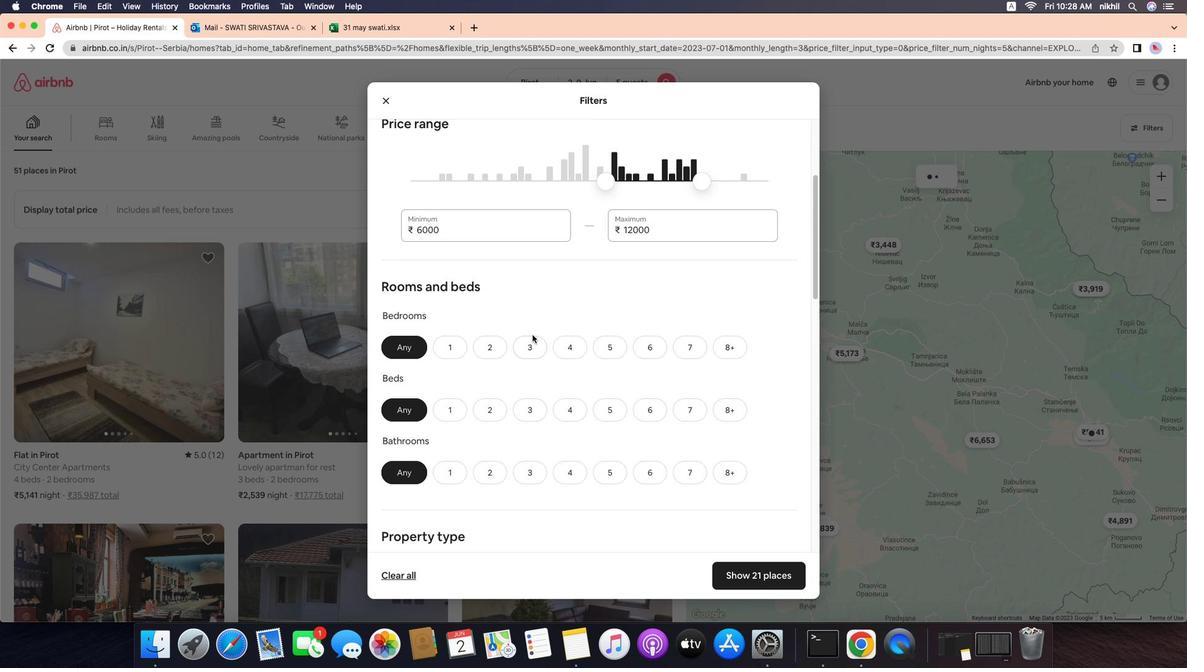 
Action: Mouse moved to (527, 360)
Screenshot: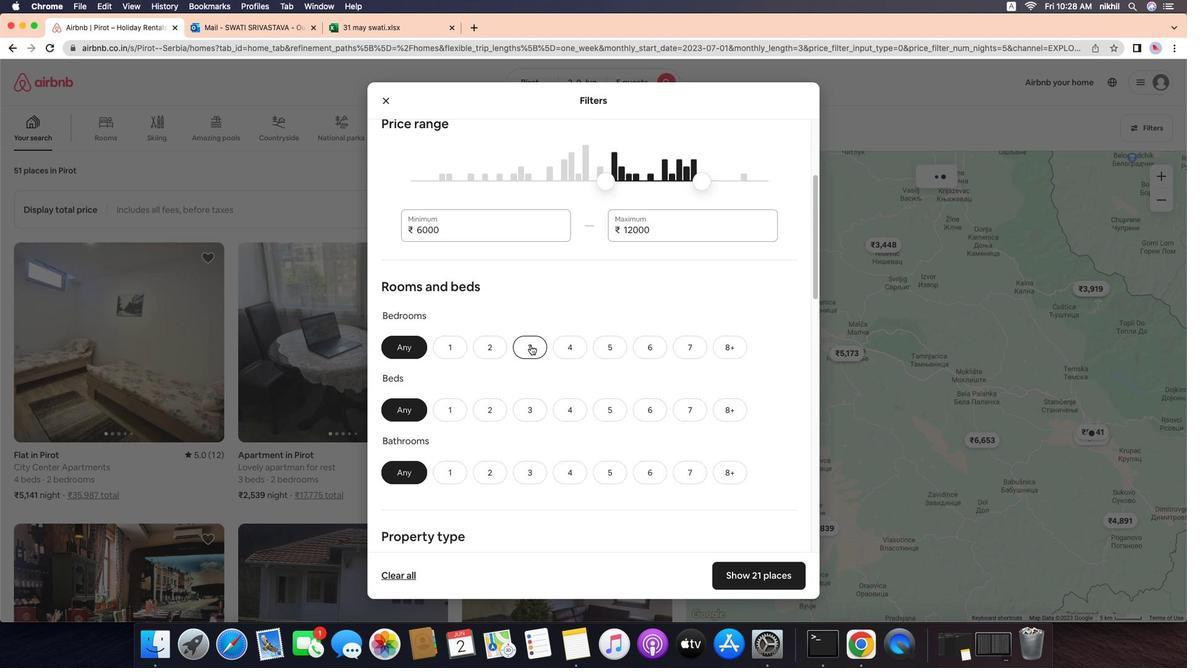 
Action: Mouse pressed left at (527, 360)
Screenshot: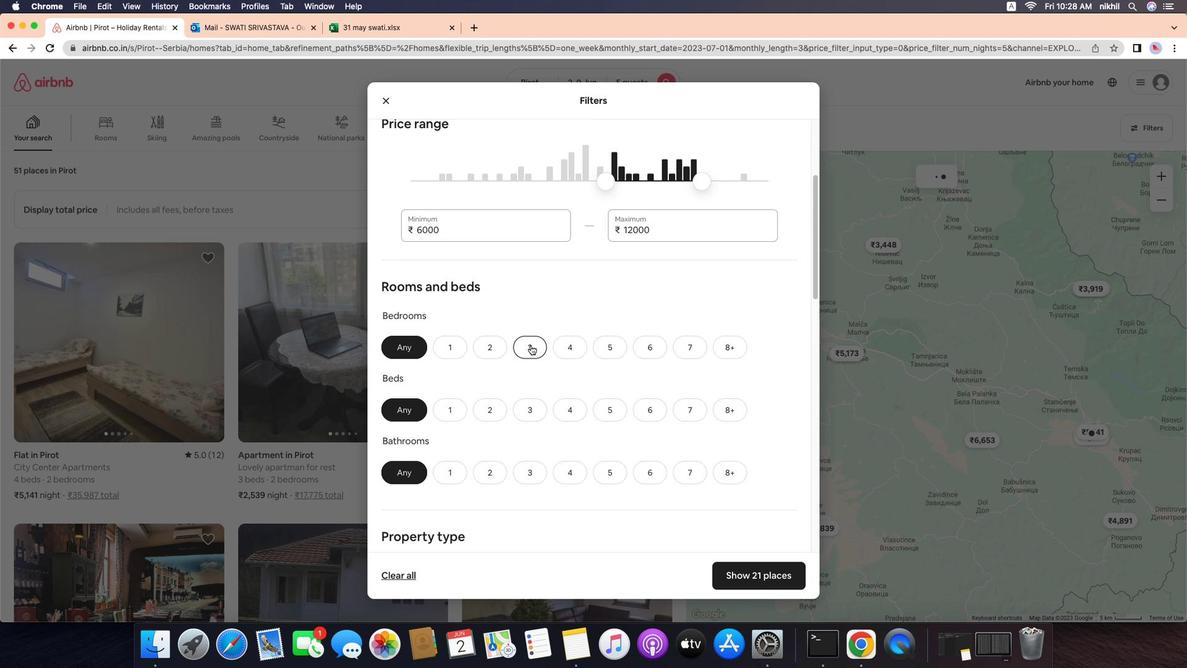 
Action: Mouse moved to (530, 436)
Screenshot: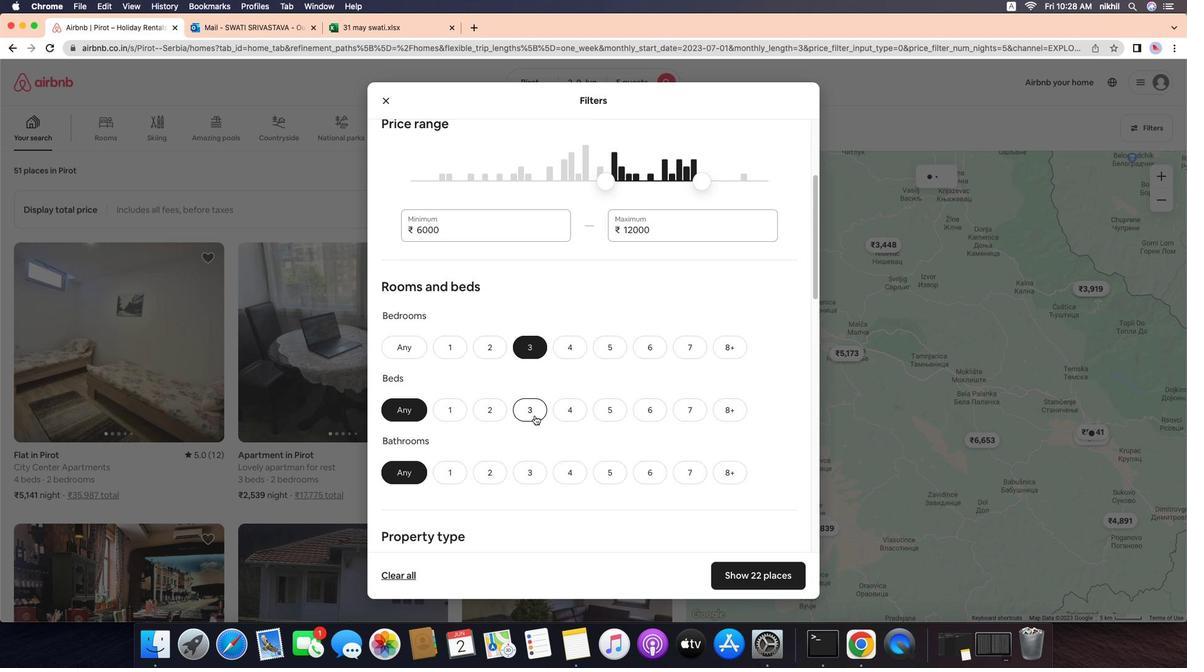 
Action: Mouse pressed left at (530, 436)
Screenshot: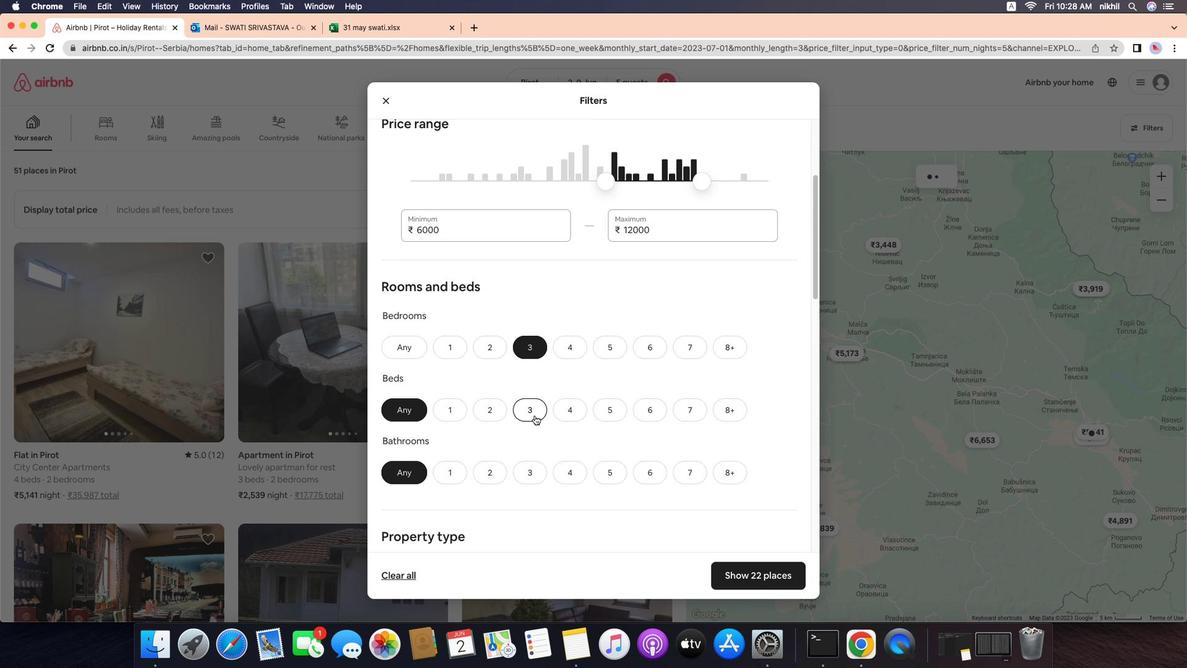 
Action: Mouse moved to (527, 497)
Screenshot: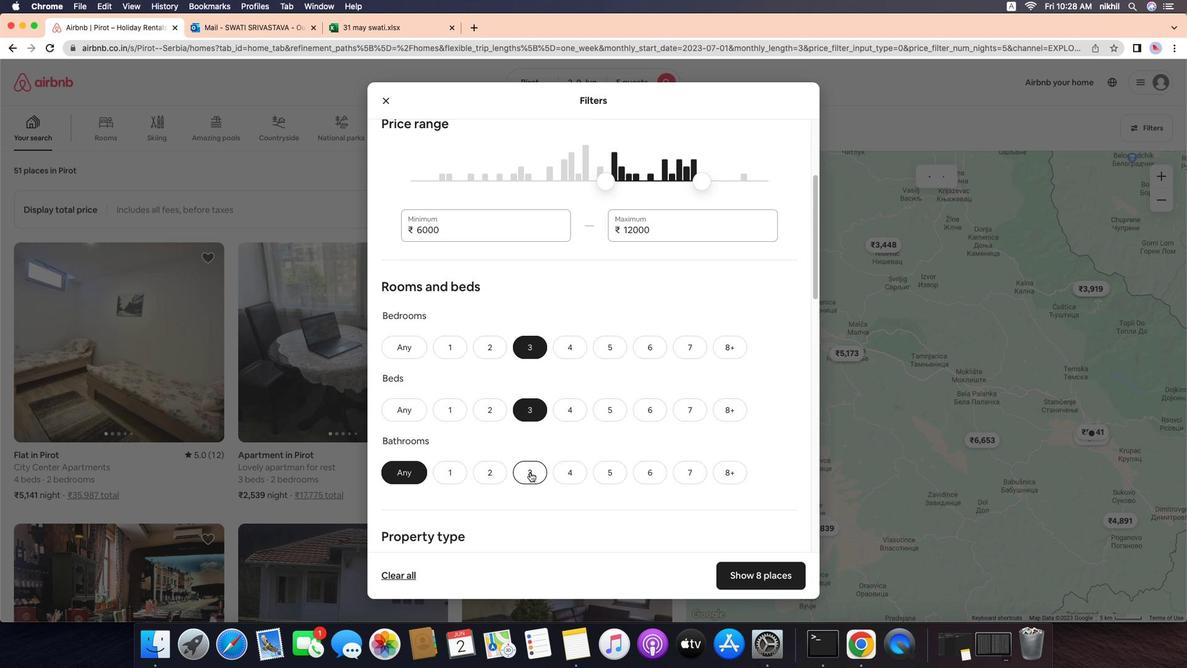 
Action: Mouse pressed left at (527, 497)
Screenshot: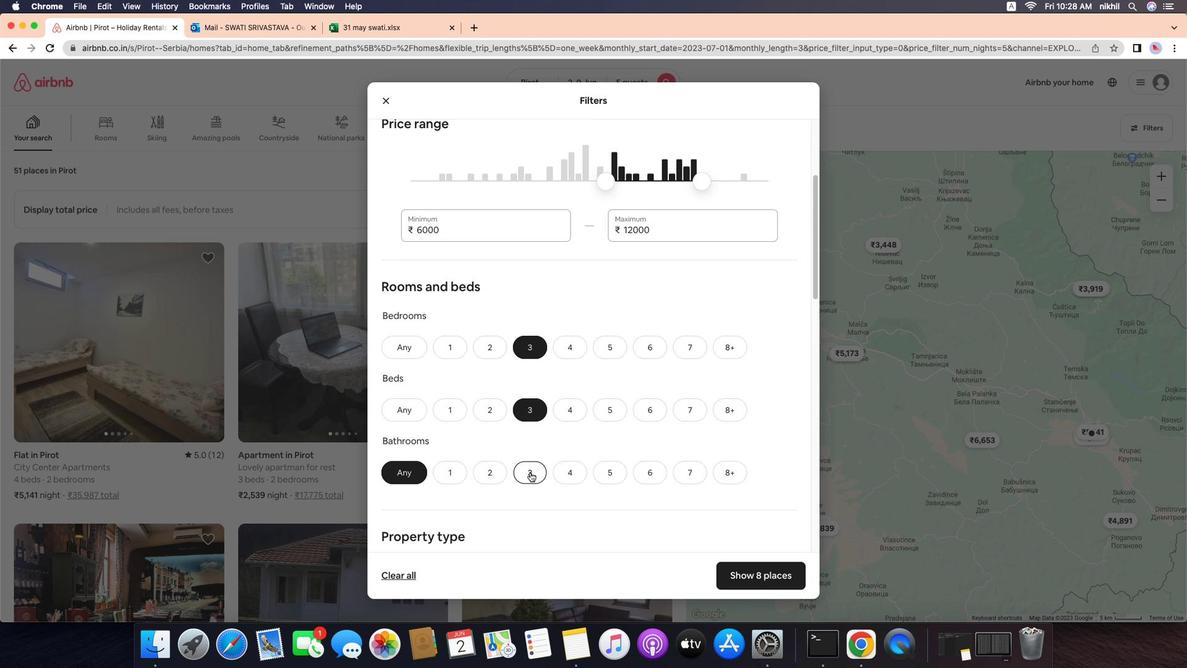 
Action: Mouse moved to (577, 467)
Screenshot: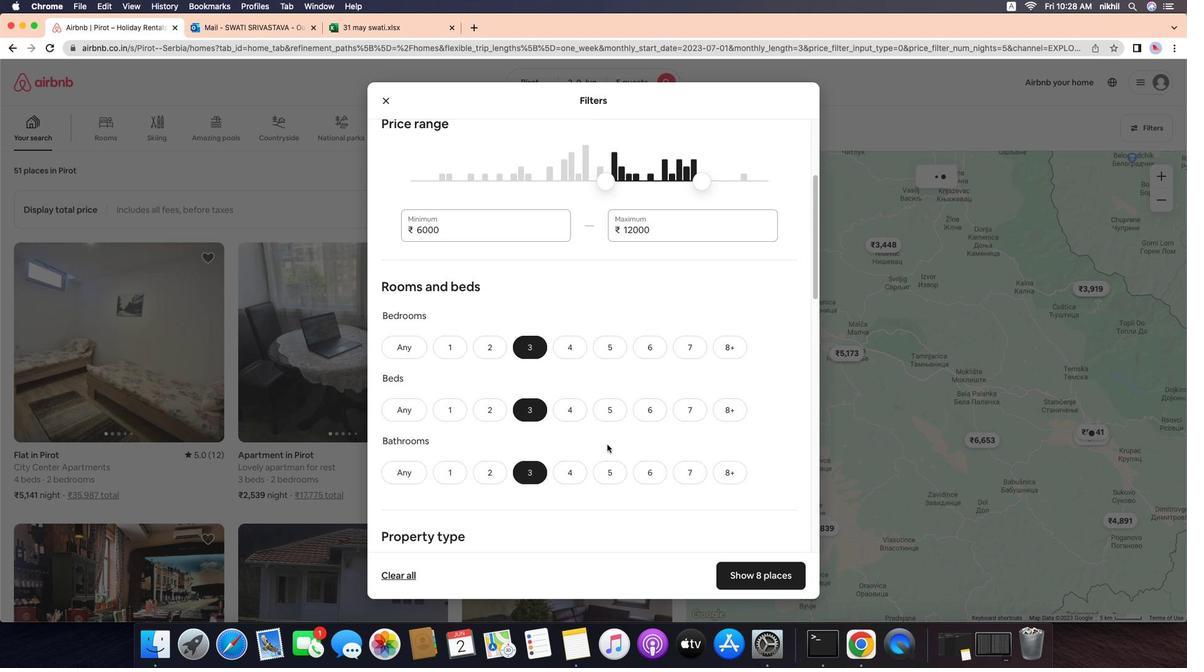 
Action: Mouse scrolled (577, 467) with delta (184, -12)
Screenshot: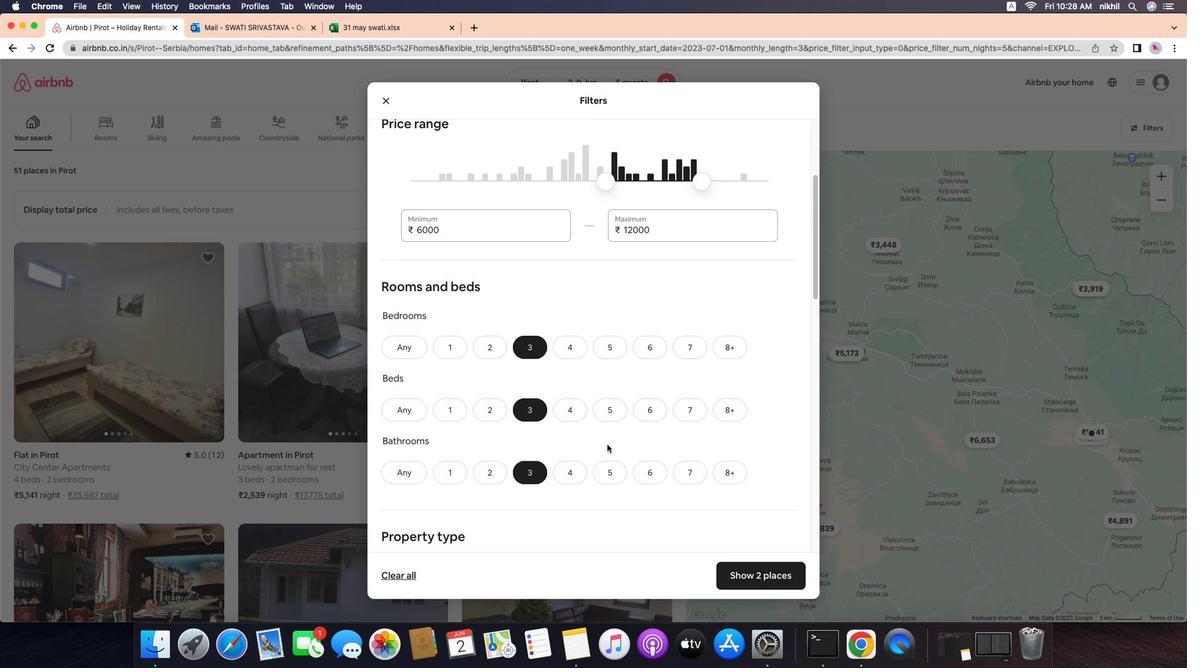 
Action: Mouse scrolled (577, 467) with delta (184, -12)
Screenshot: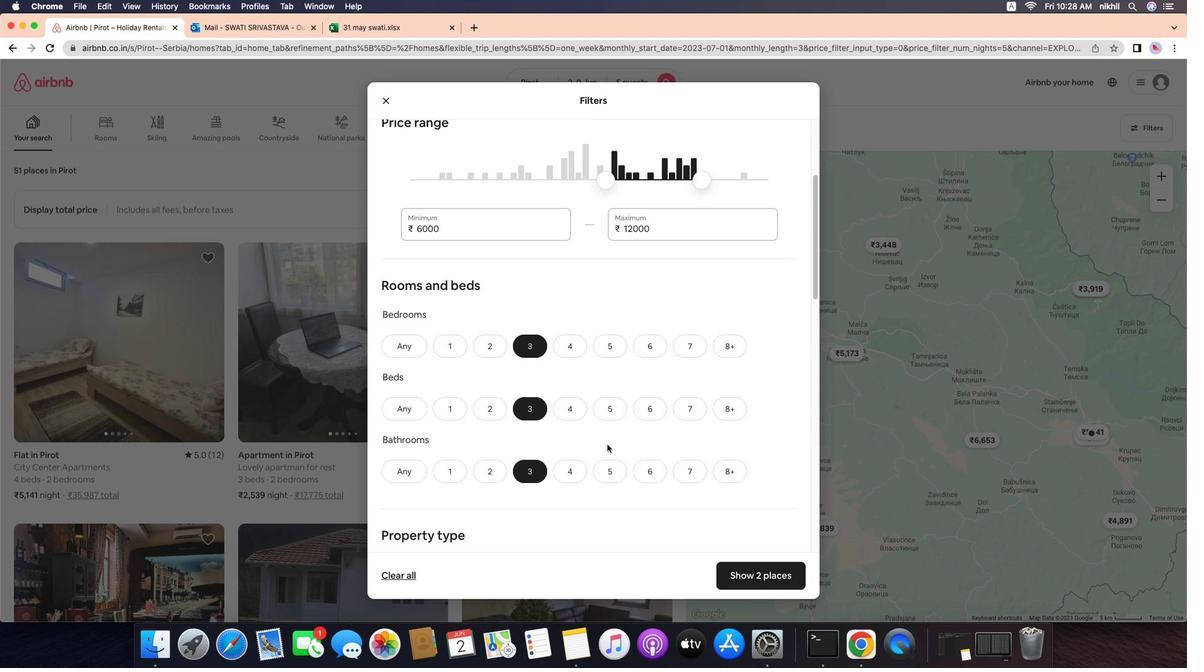 
Action: Mouse scrolled (577, 467) with delta (184, -13)
Screenshot: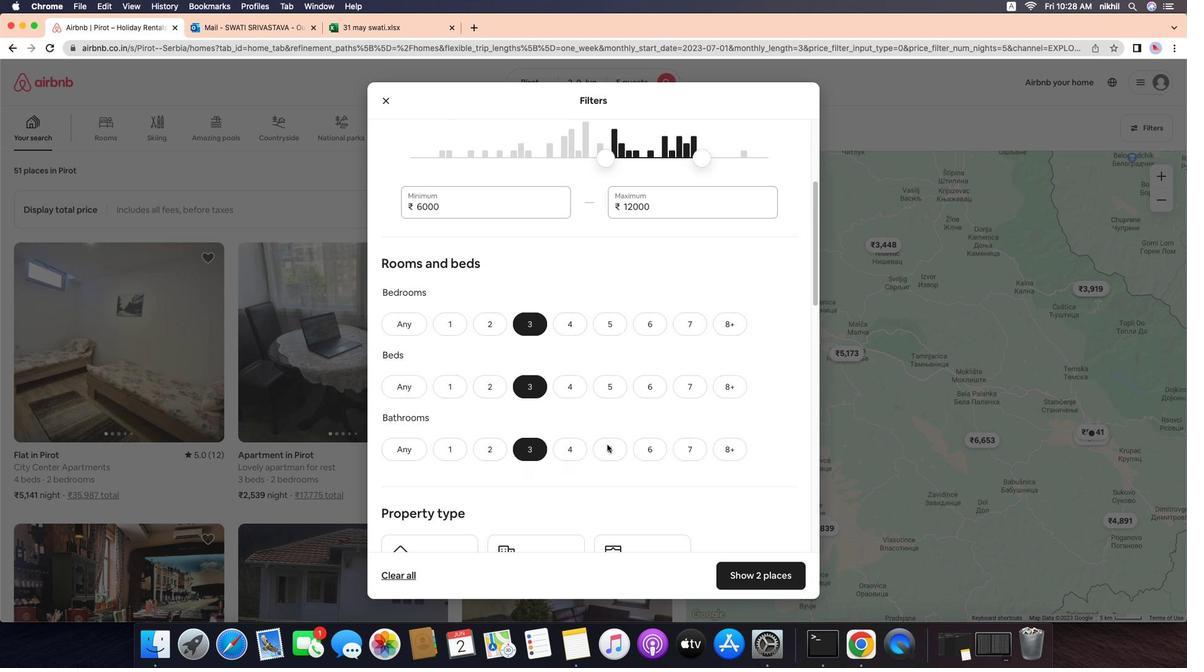 
Action: Mouse scrolled (577, 467) with delta (184, -14)
Screenshot: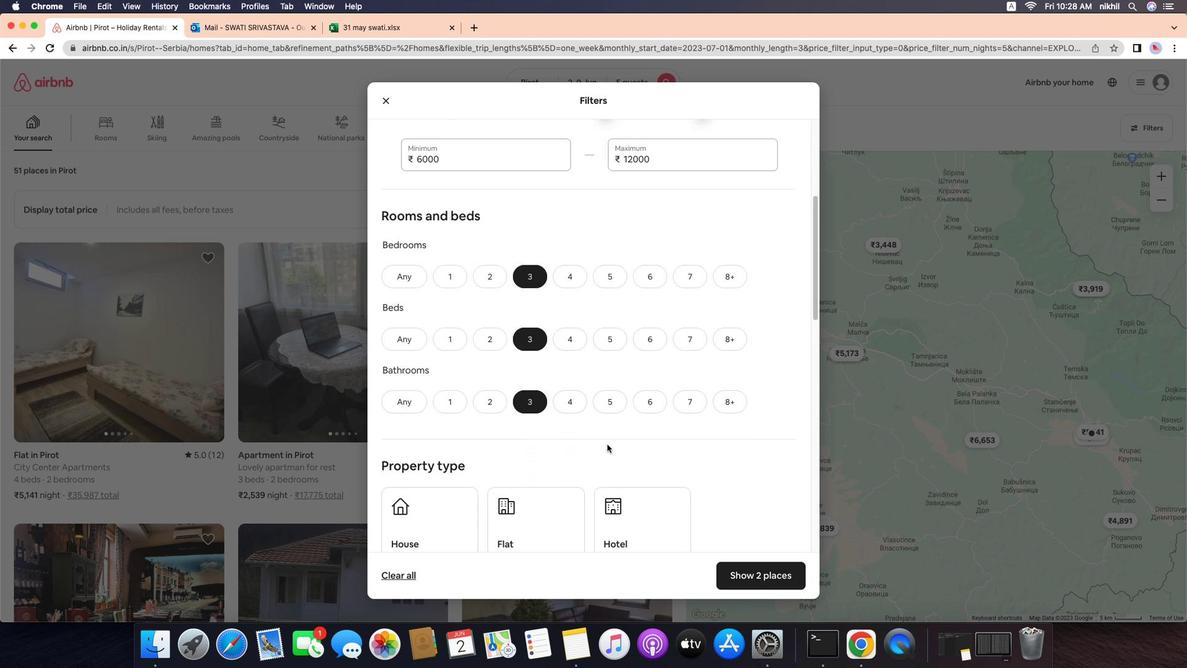 
Action: Mouse scrolled (577, 467) with delta (184, -14)
Screenshot: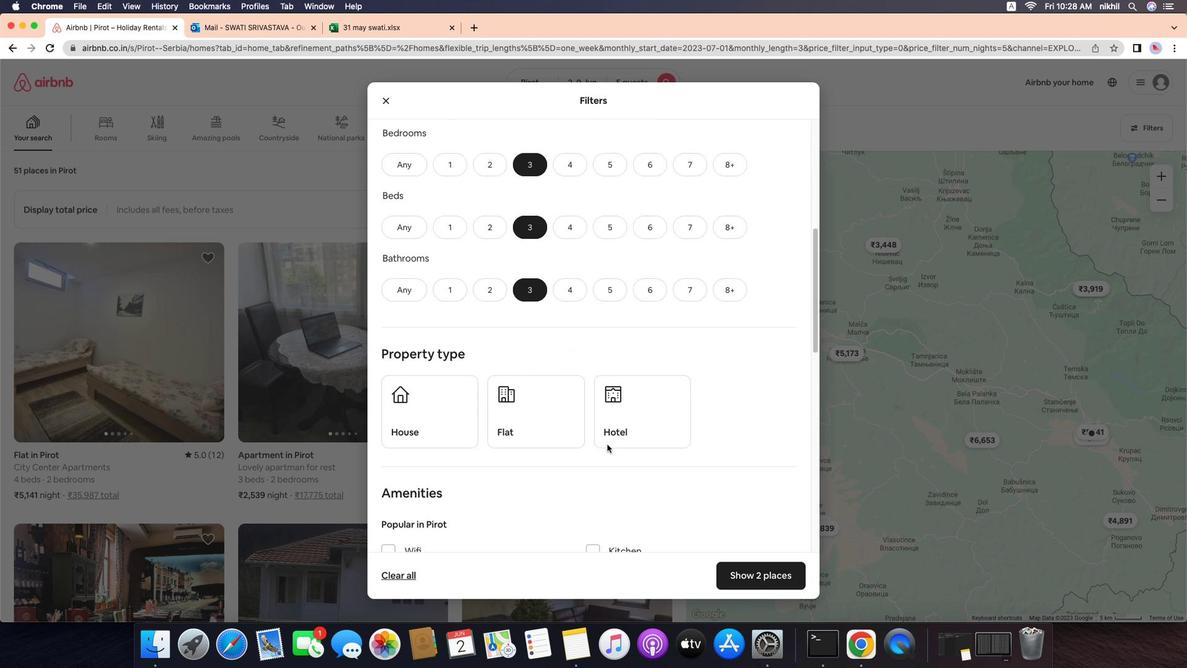 
Action: Mouse moved to (476, 338)
Screenshot: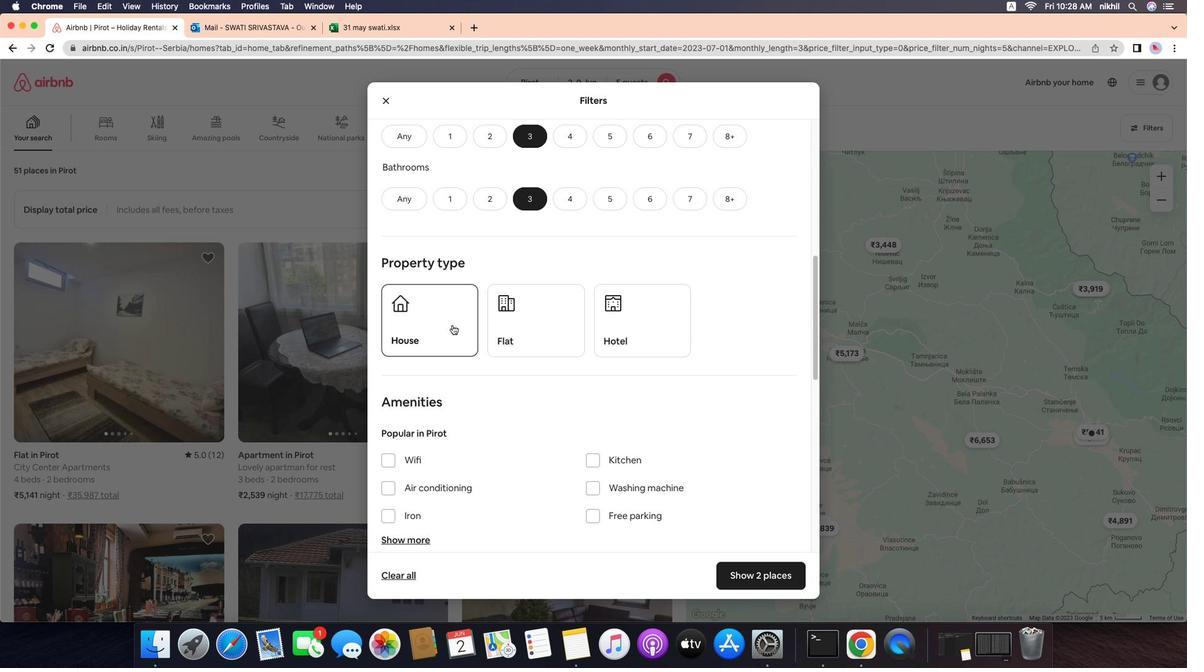 
Action: Mouse pressed left at (476, 338)
Screenshot: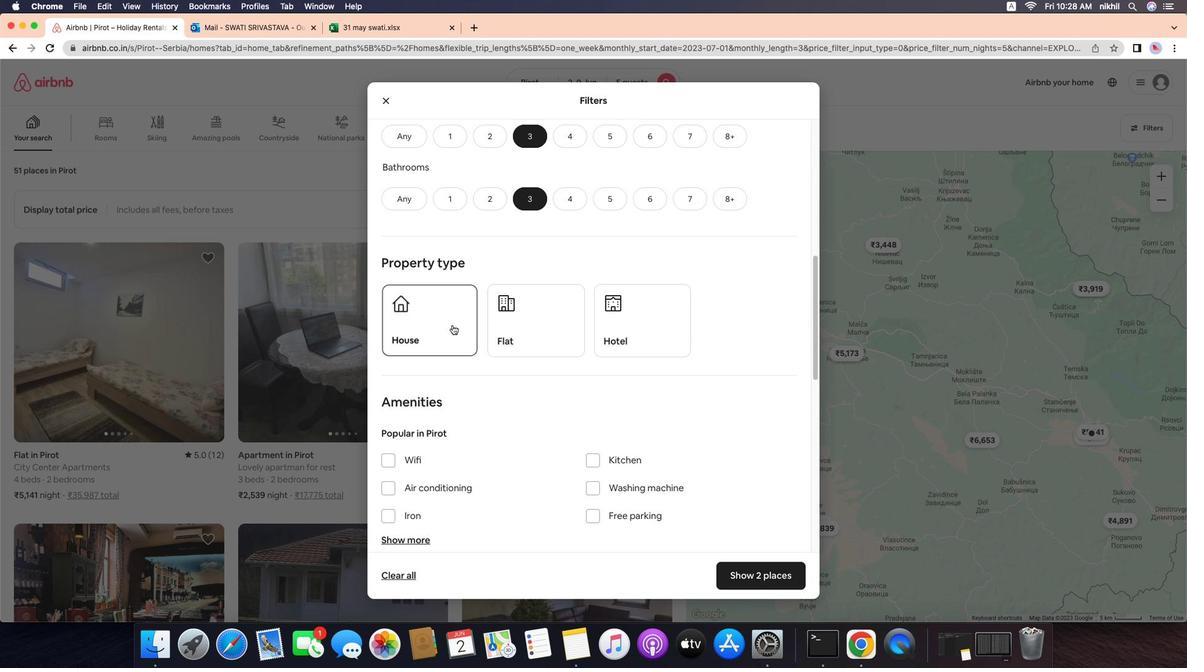 
Action: Mouse moved to (538, 348)
Screenshot: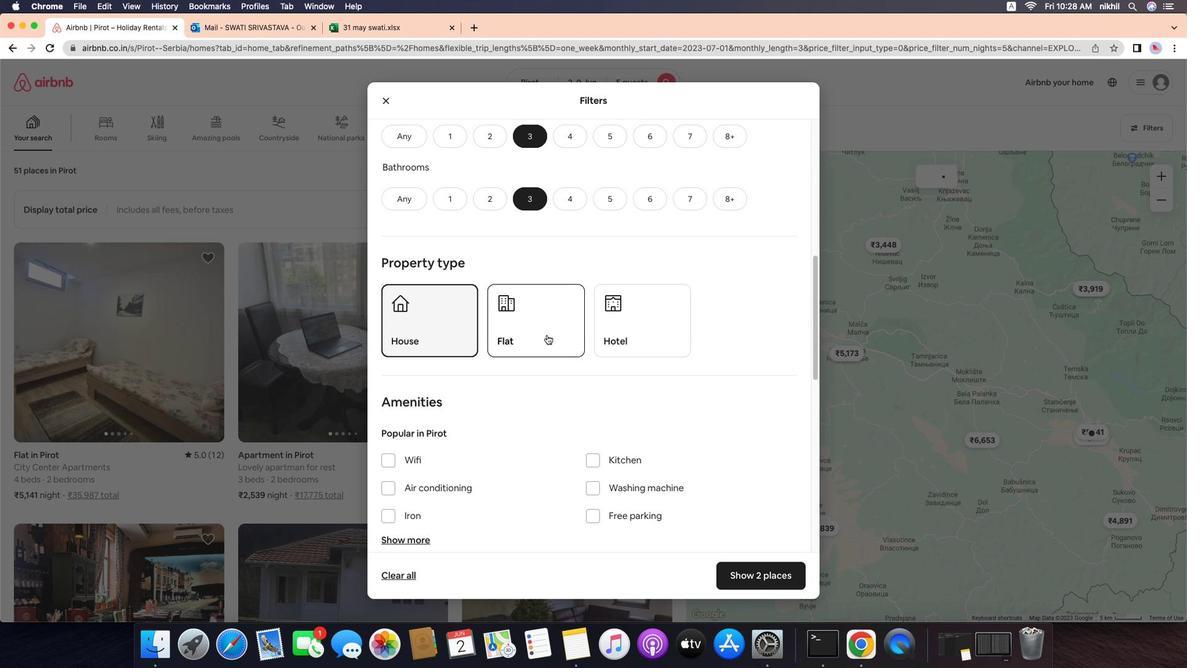 
Action: Mouse pressed left at (538, 348)
Screenshot: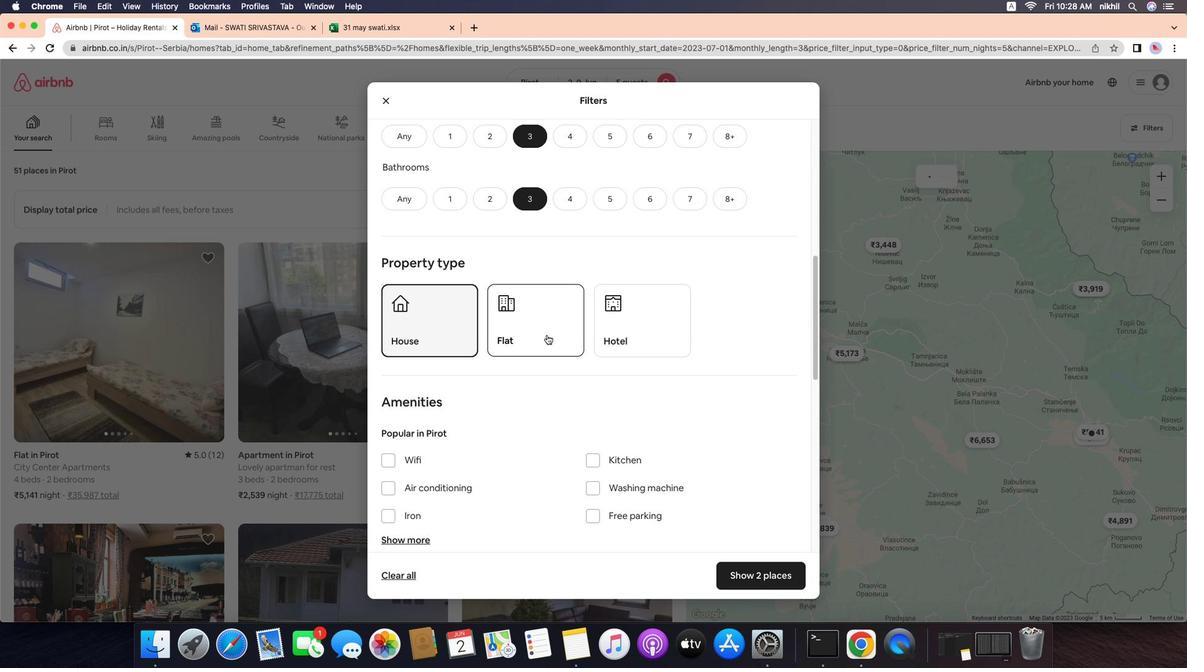 
Action: Mouse moved to (610, 410)
Screenshot: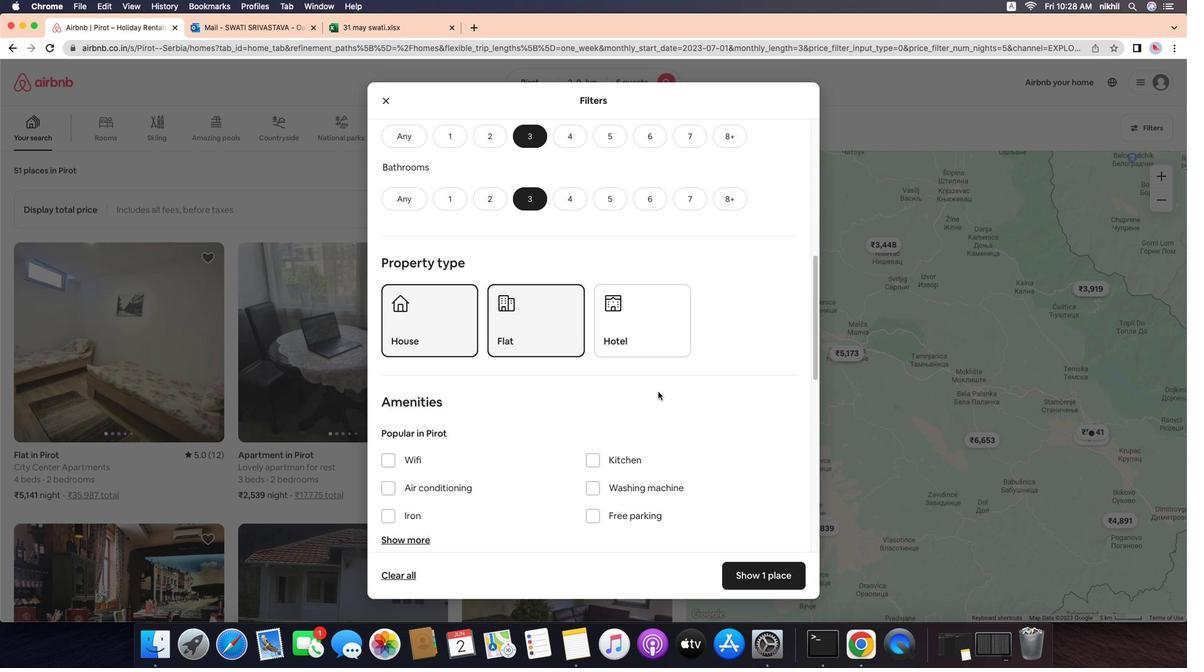 
Action: Mouse scrolled (610, 410) with delta (184, -12)
Screenshot: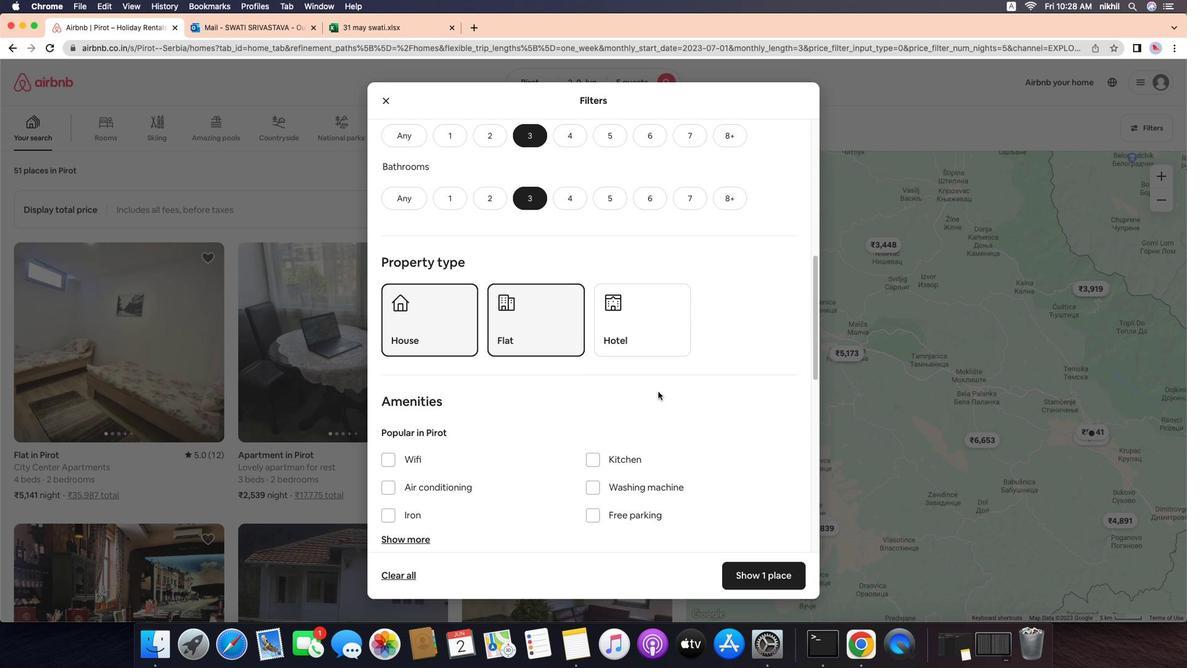 
Action: Mouse scrolled (610, 410) with delta (184, -12)
Screenshot: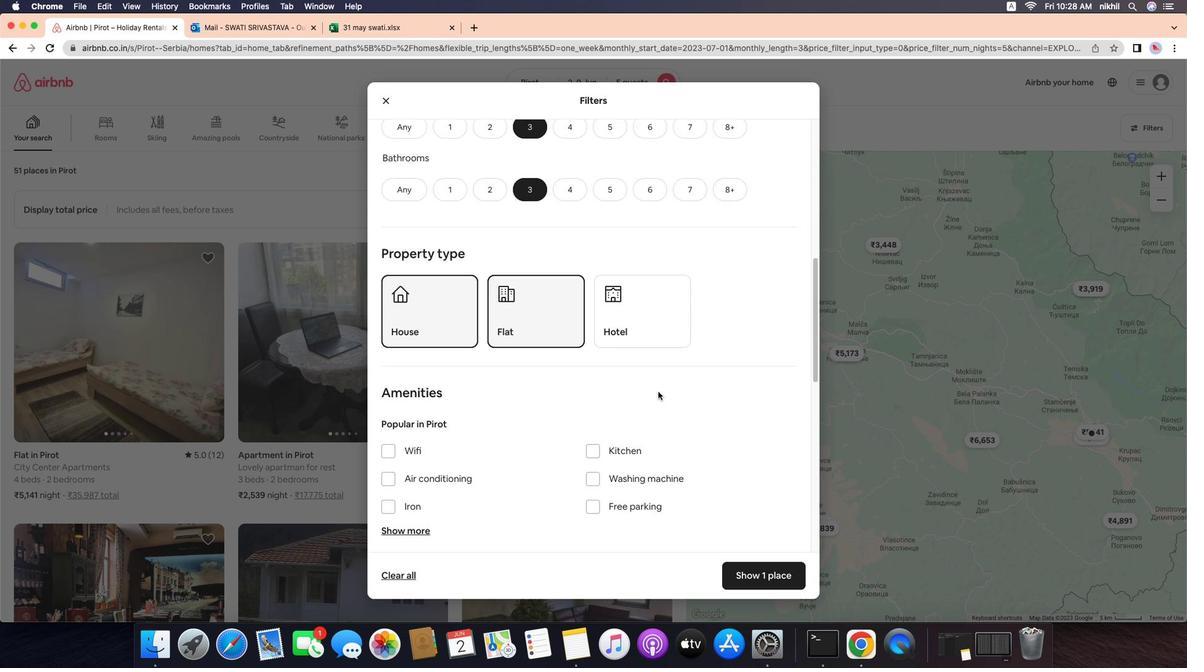 
Action: Mouse scrolled (610, 410) with delta (184, -14)
Screenshot: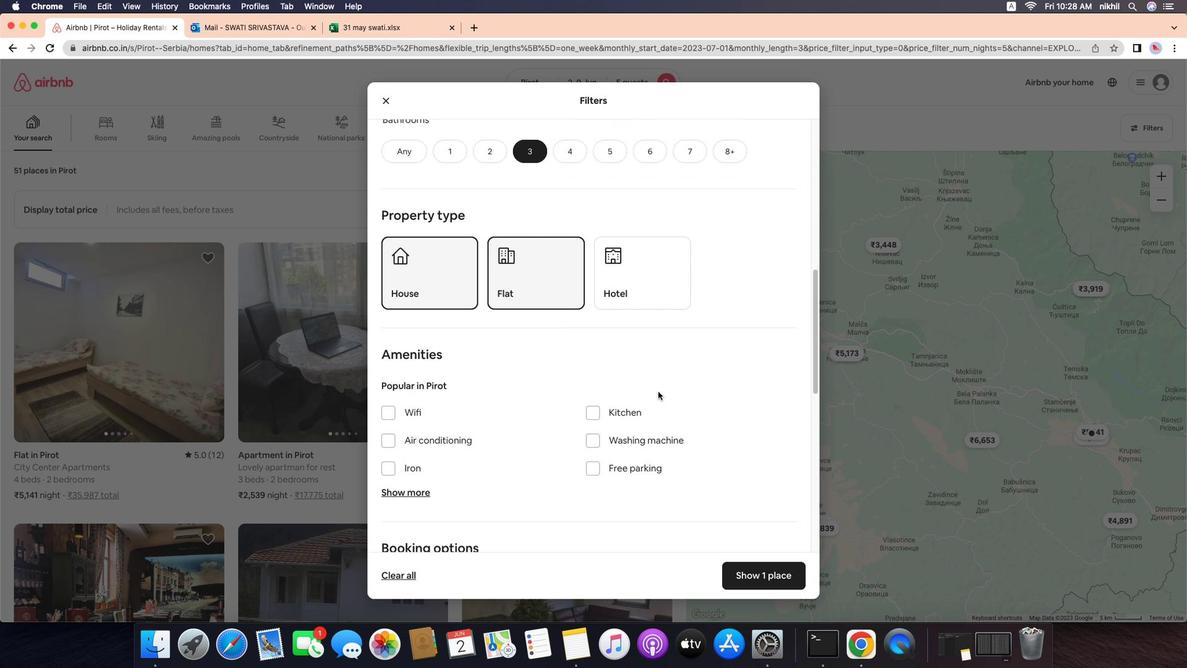 
Action: Mouse scrolled (610, 410) with delta (184, -16)
Screenshot: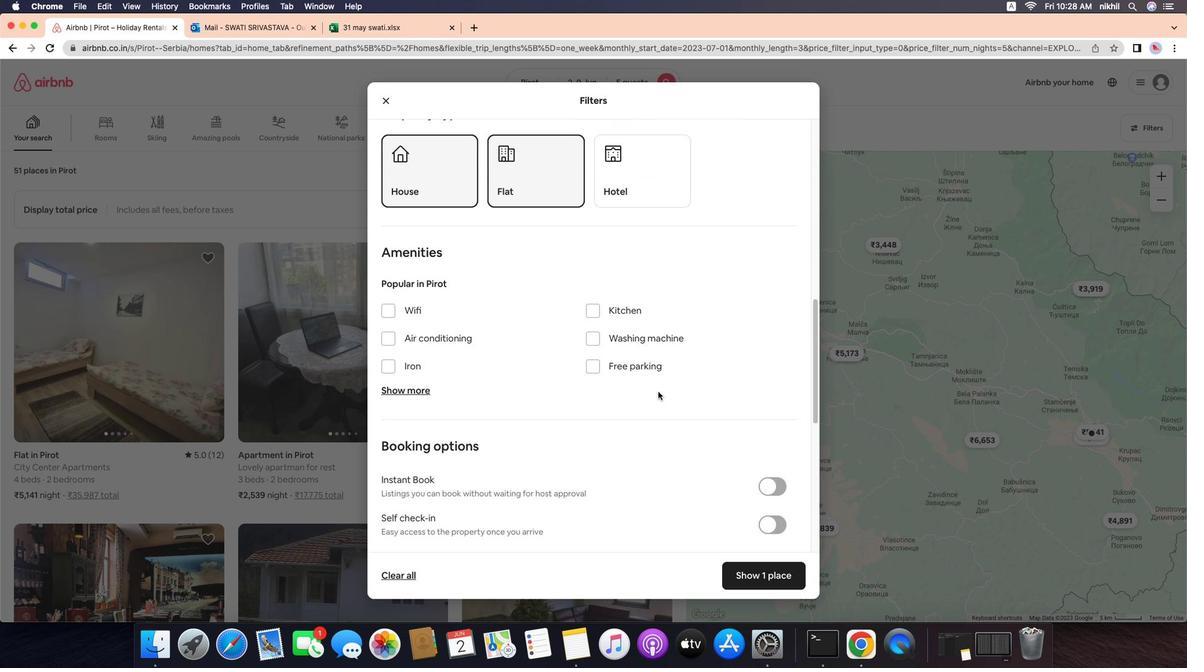 
Action: Mouse scrolled (610, 410) with delta (184, -16)
Screenshot: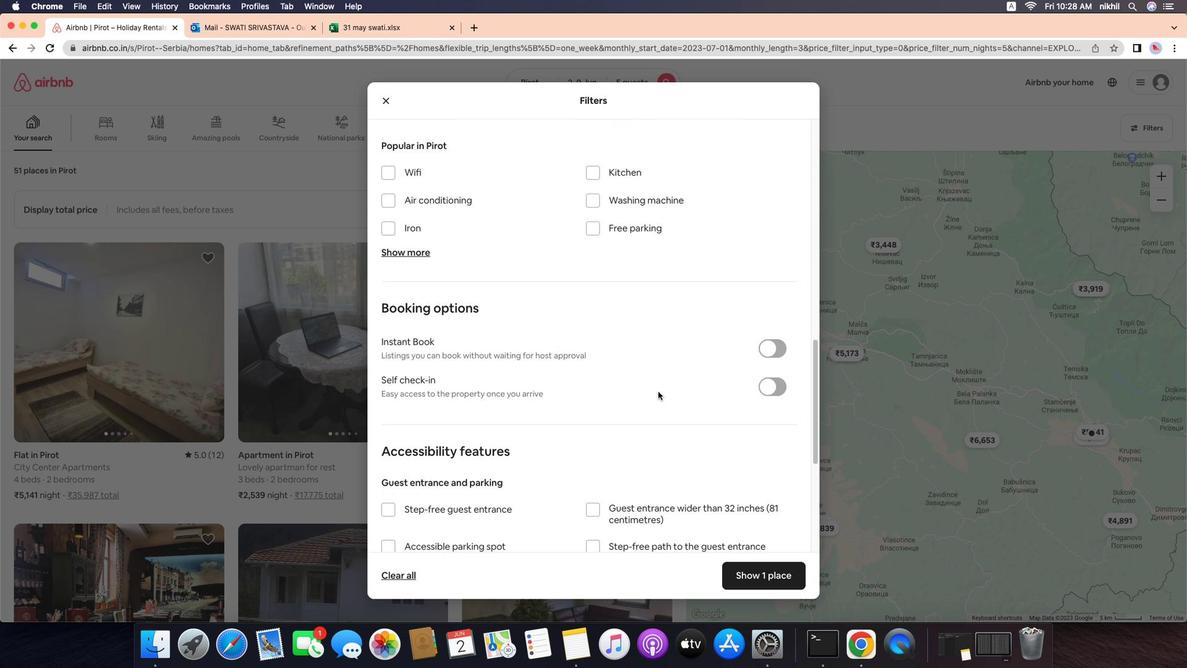 
Action: Mouse moved to (684, 260)
Screenshot: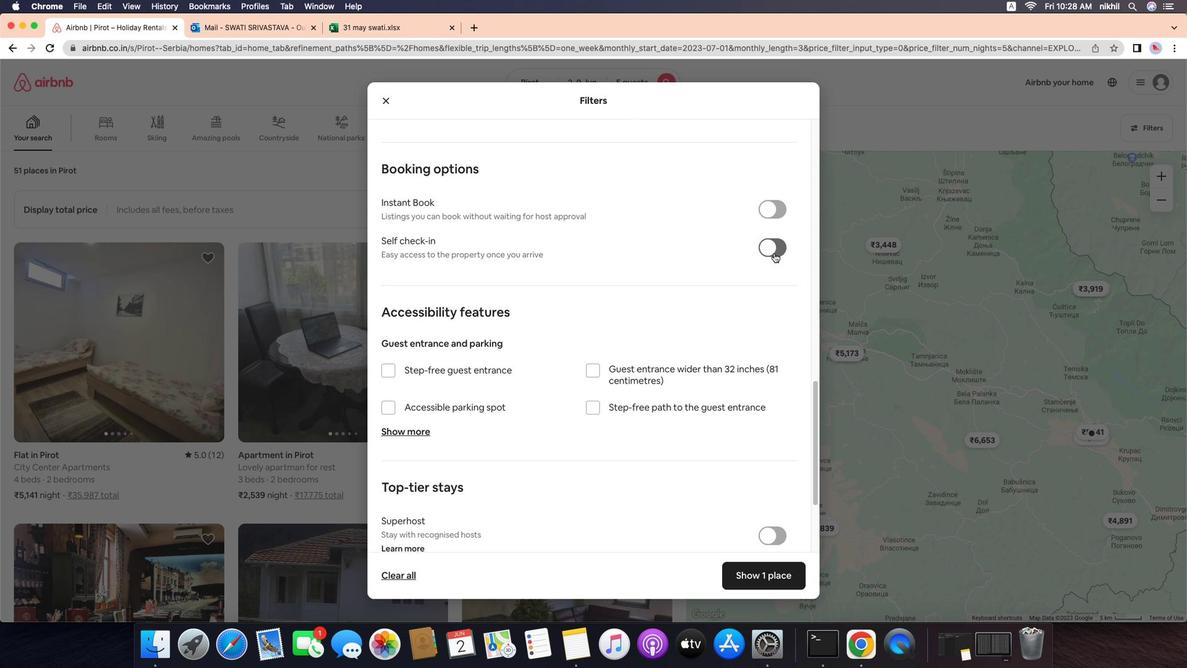 
Action: Mouse pressed left at (684, 260)
Screenshot: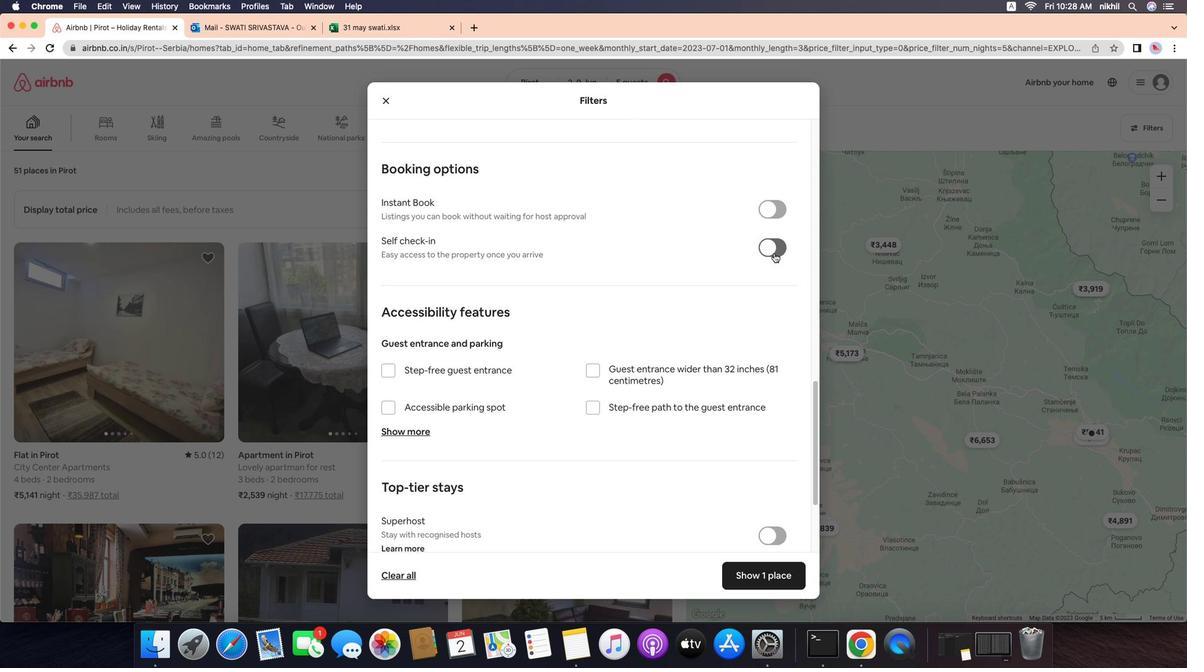 
Action: Mouse moved to (564, 505)
Screenshot: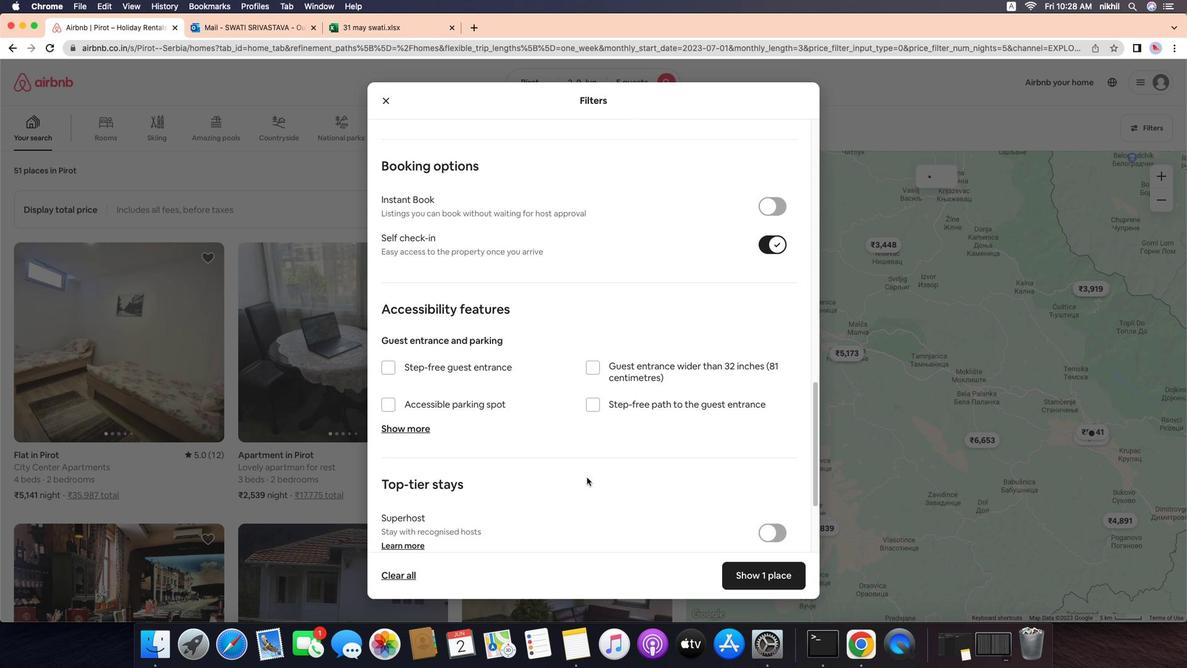 
Action: Mouse scrolled (564, 505) with delta (184, -12)
Screenshot: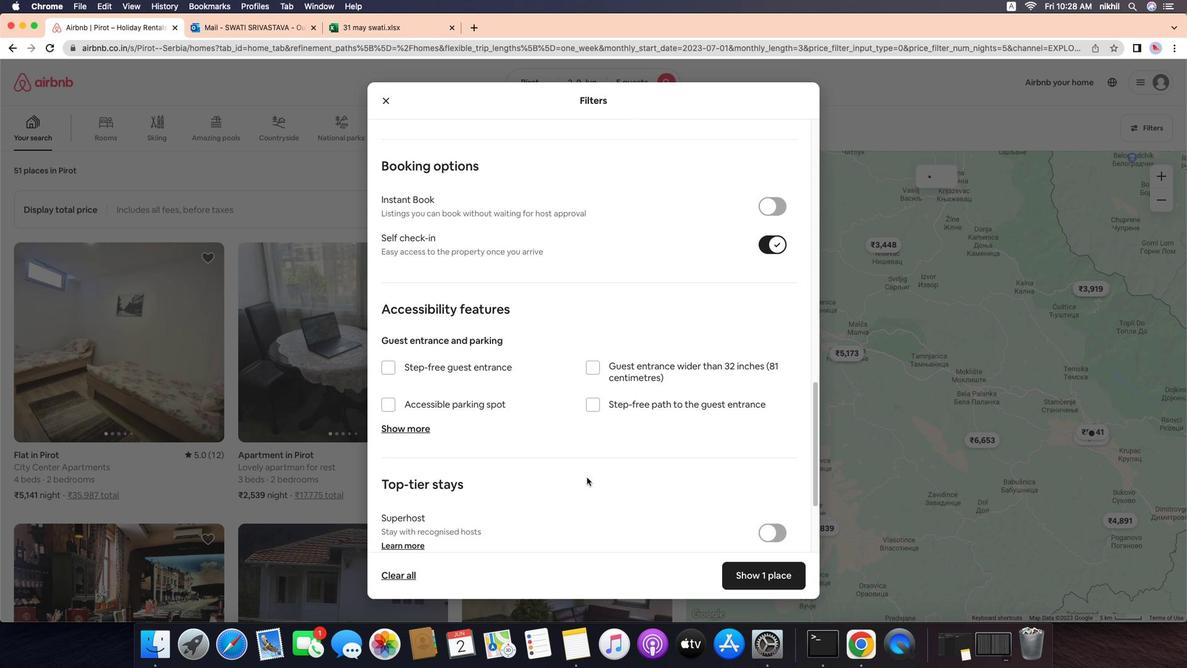 
Action: Mouse moved to (564, 504)
Screenshot: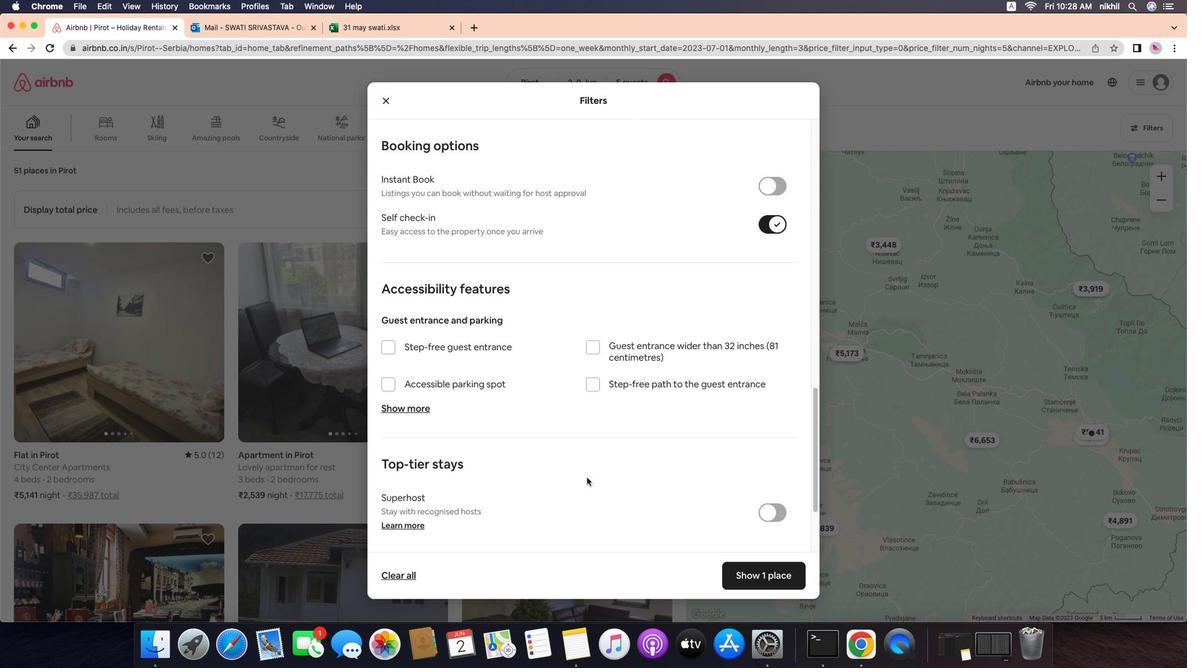 
Action: Mouse scrolled (564, 504) with delta (184, -12)
Screenshot: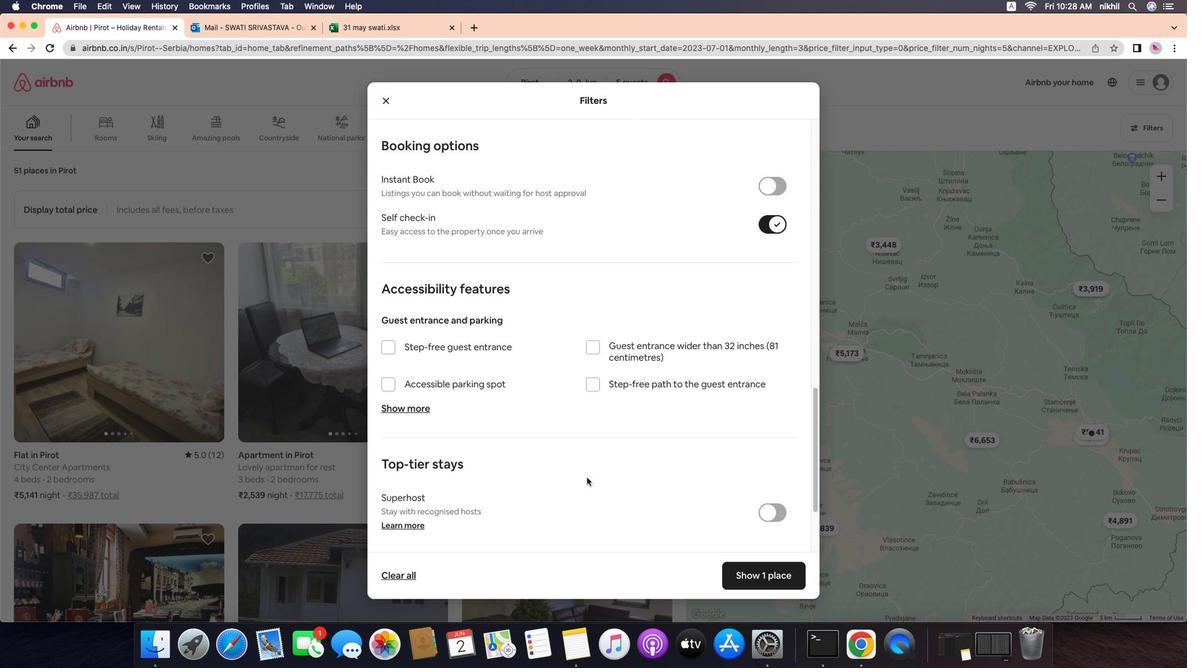 
Action: Mouse moved to (564, 503)
Screenshot: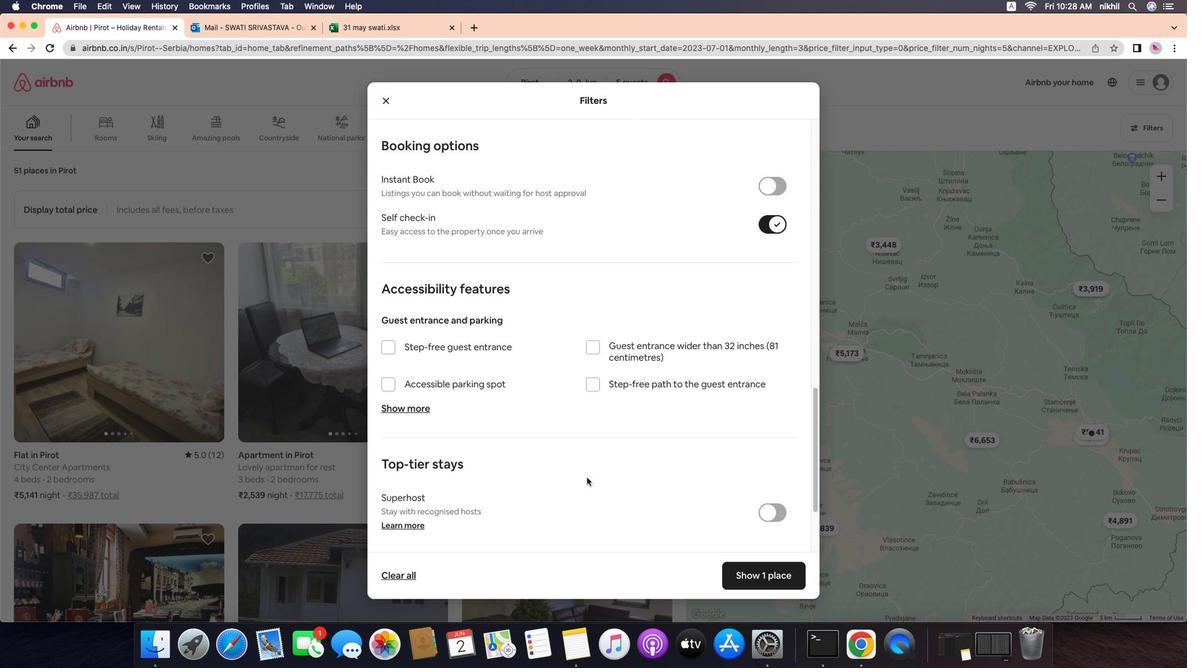 
Action: Mouse scrolled (564, 503) with delta (184, -15)
Screenshot: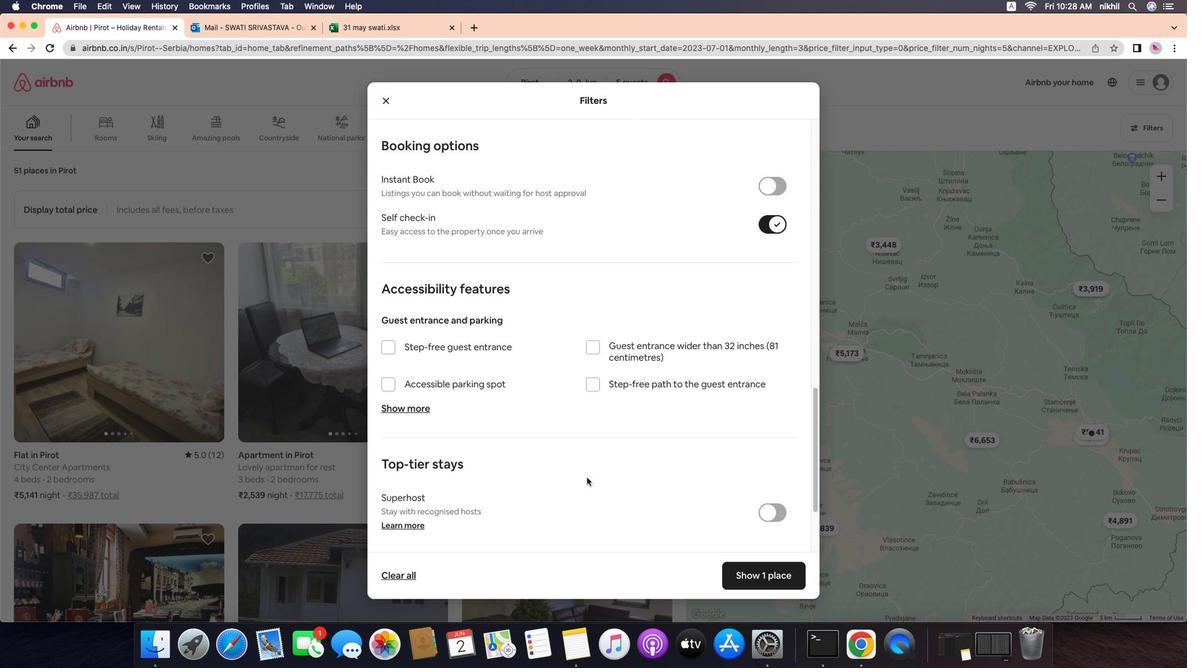 
Action: Mouse scrolled (564, 503) with delta (184, -16)
Screenshot: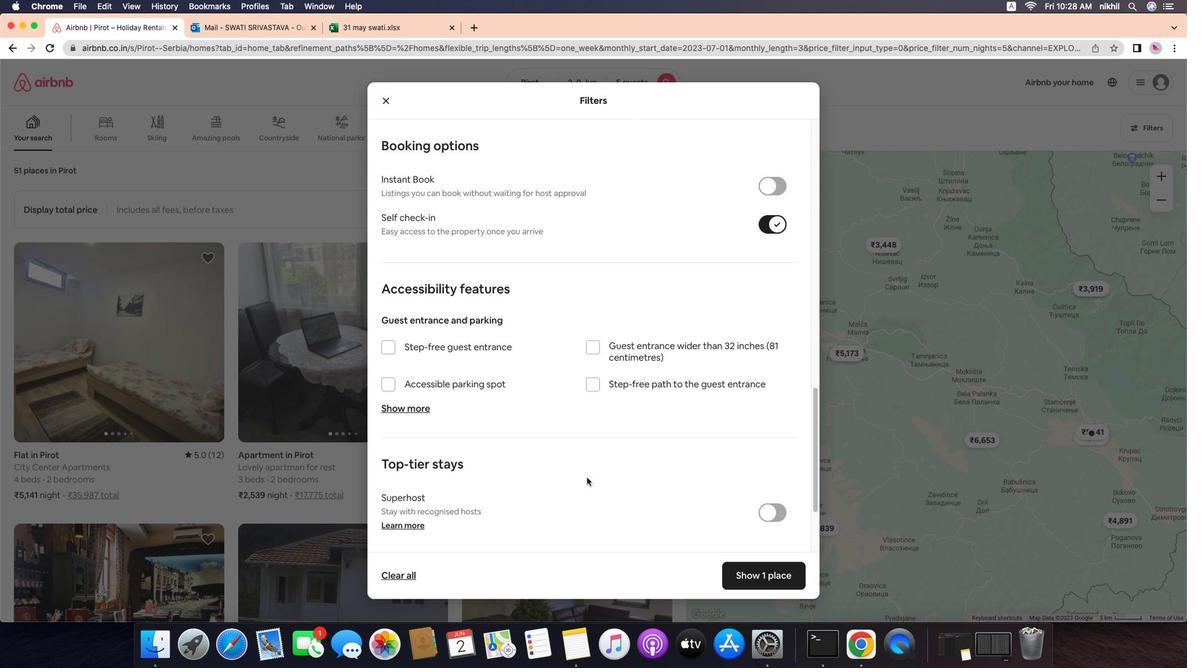 
Action: Mouse scrolled (564, 503) with delta (184, -17)
Screenshot: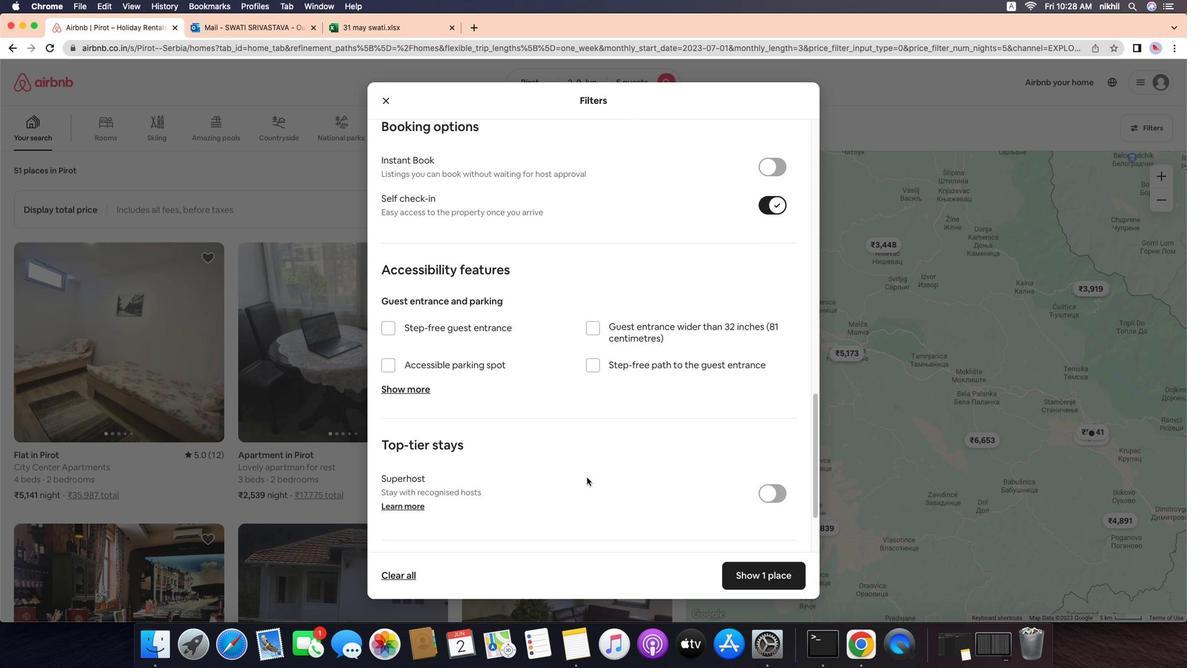 
Action: Mouse scrolled (564, 503) with delta (184, -17)
Screenshot: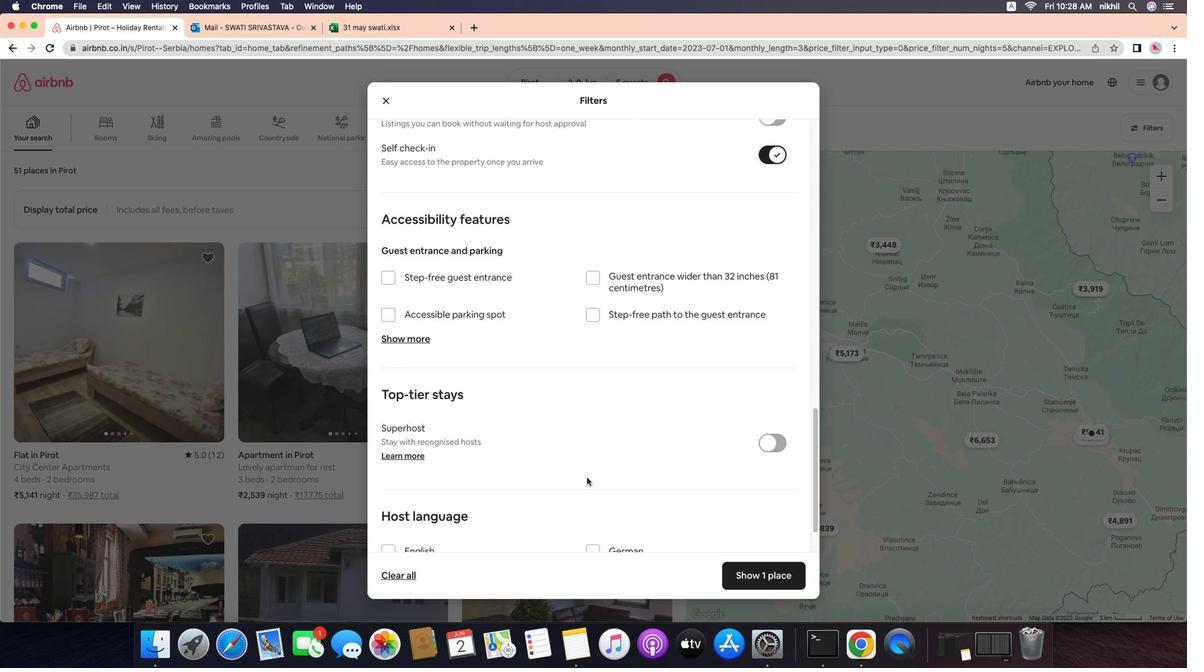 
Action: Mouse moved to (434, 522)
Screenshot: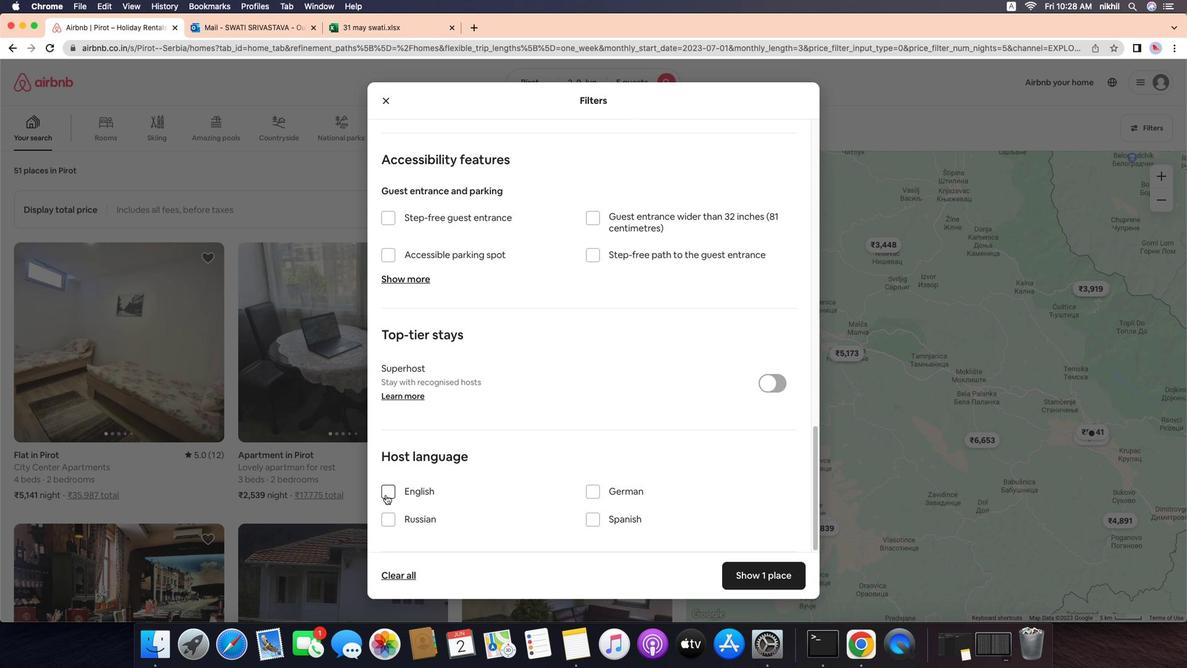 
Action: Mouse pressed left at (434, 522)
Screenshot: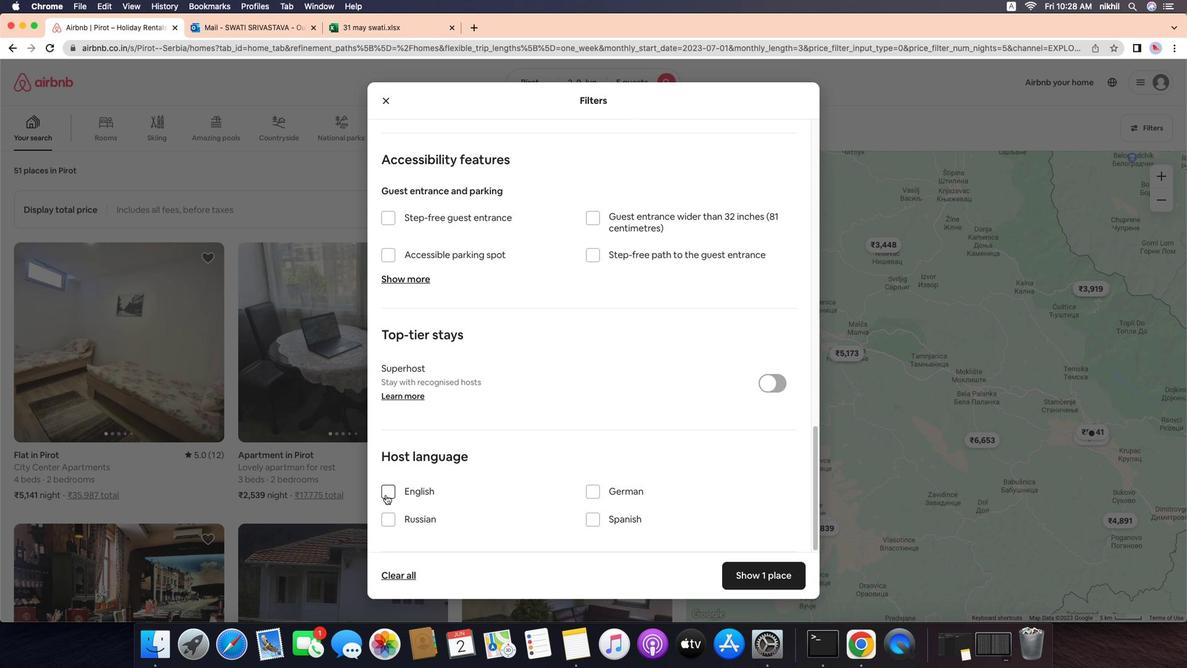 
Action: Mouse moved to (665, 608)
Screenshot: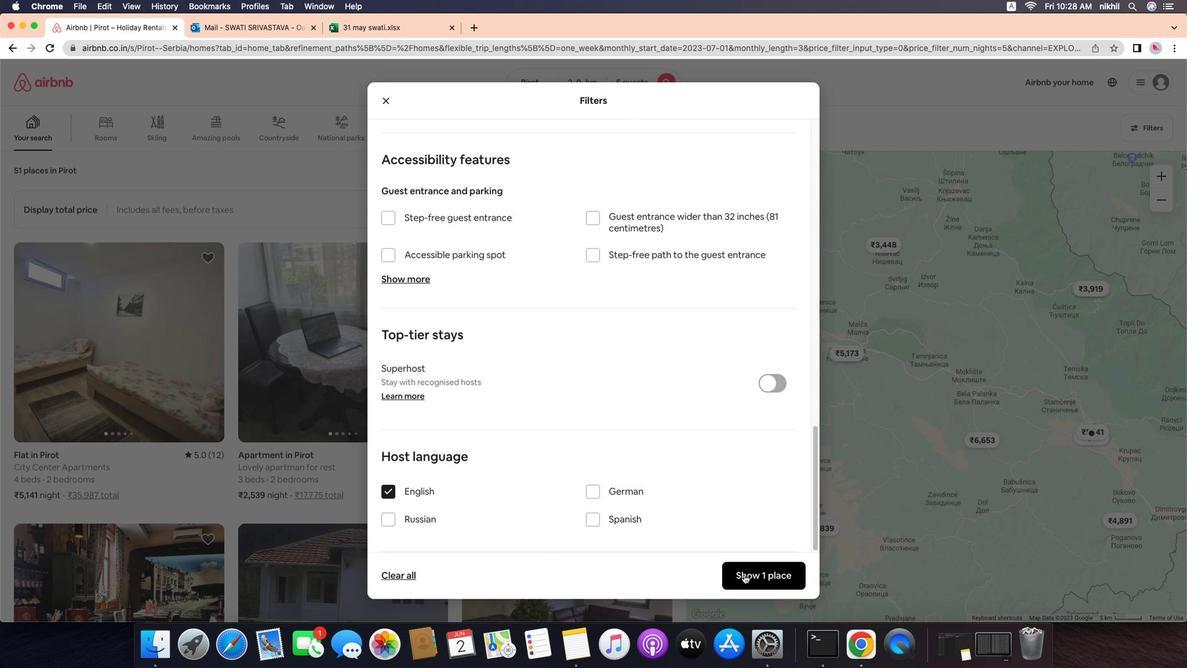 
Action: Mouse pressed left at (665, 608)
Screenshot: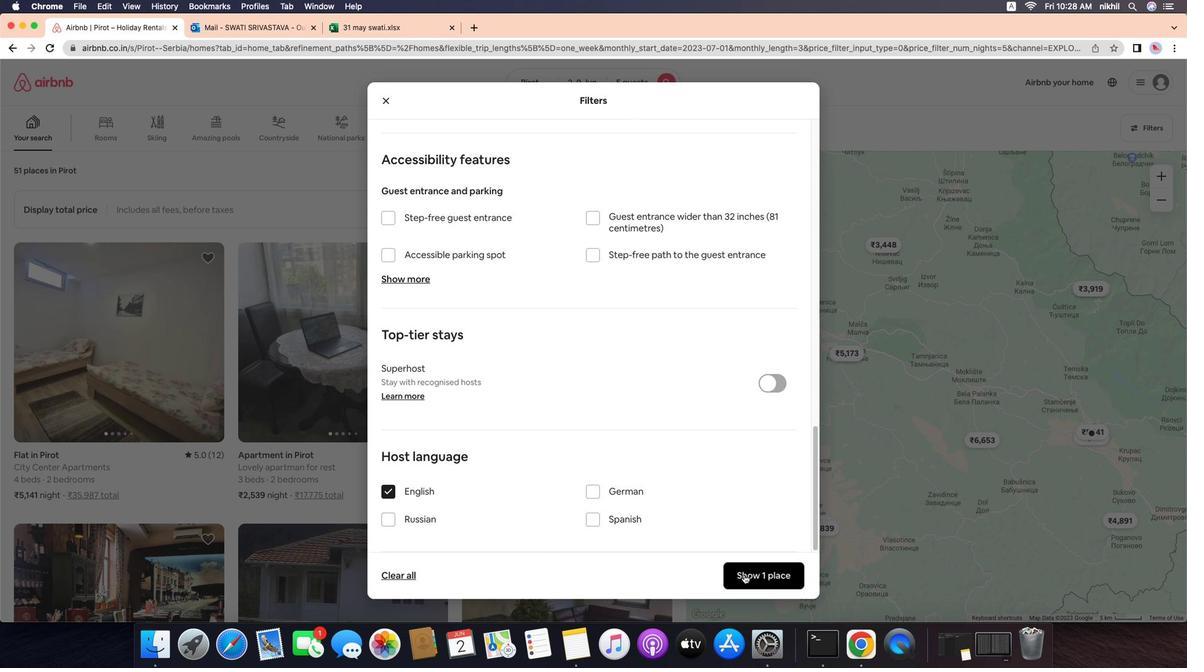 
Action: Mouse moved to (540, 209)
Screenshot: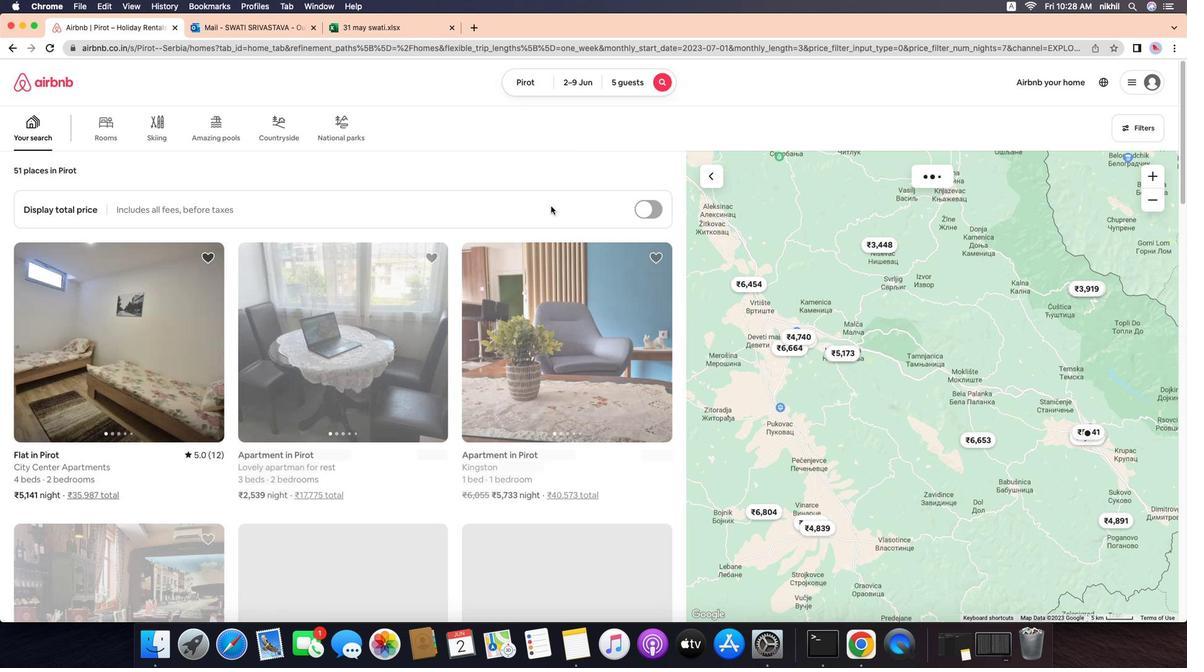 
